 Task: Find connections with filter location Nossa Senhora da Glória with filter topic #Travelwith filter profile language German with filter current company Allegion with filter school Dr.Mahalingam College of Engineering and Technology with filter industry Translation and Localization with filter service category Management with filter keywords title Animal Trainer
Action: Mouse moved to (235, 317)
Screenshot: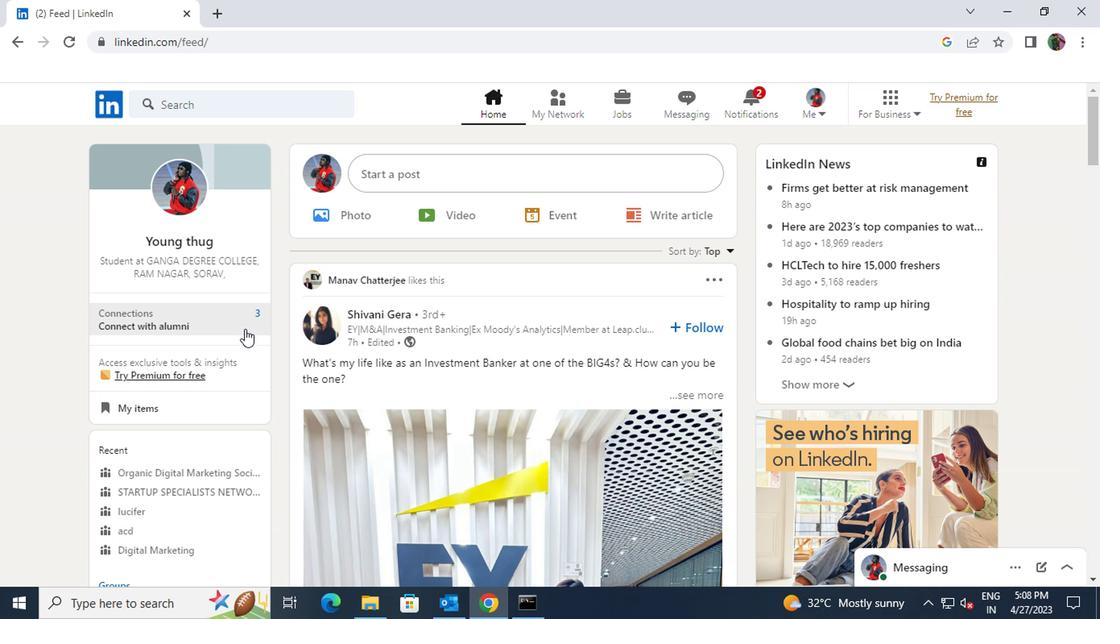 
Action: Mouse pressed left at (235, 317)
Screenshot: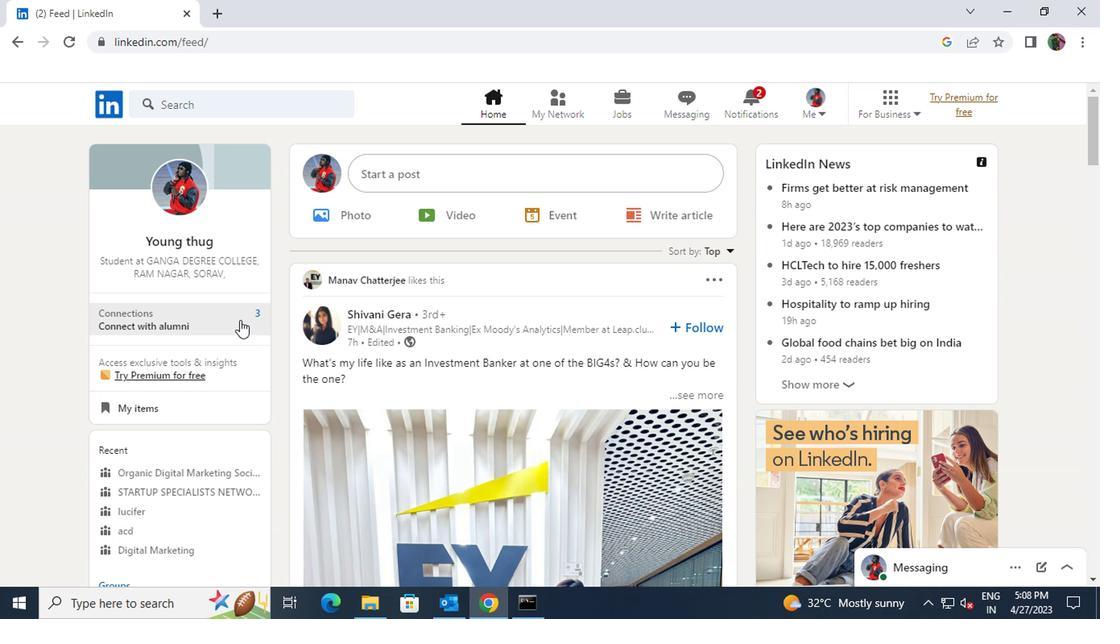 
Action: Mouse moved to (280, 196)
Screenshot: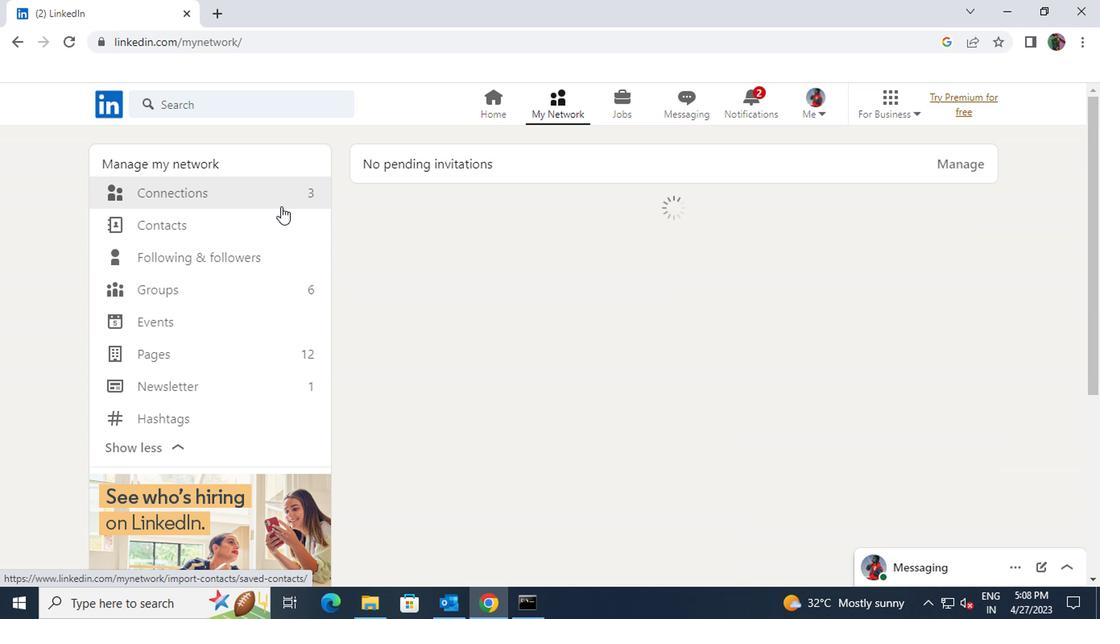 
Action: Mouse pressed left at (280, 196)
Screenshot: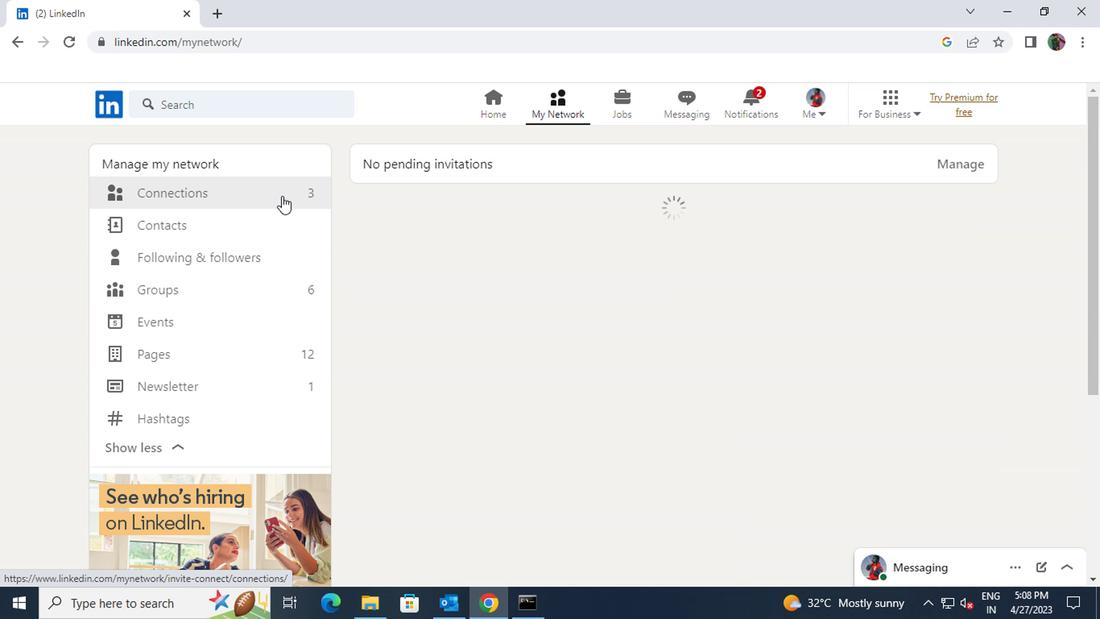 
Action: Mouse moved to (637, 194)
Screenshot: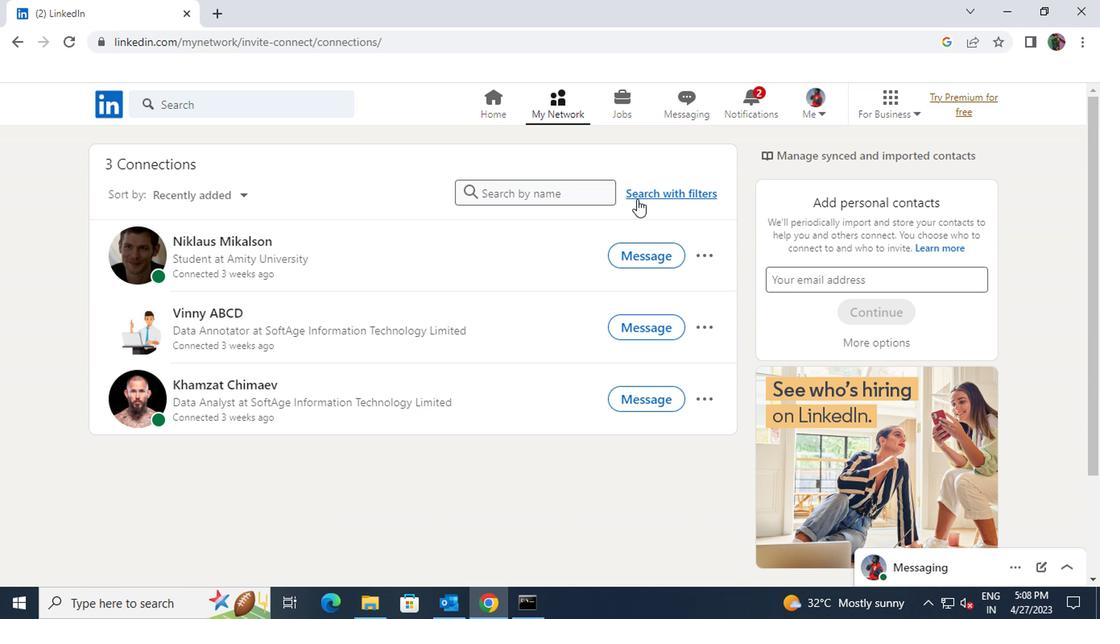 
Action: Mouse pressed left at (637, 194)
Screenshot: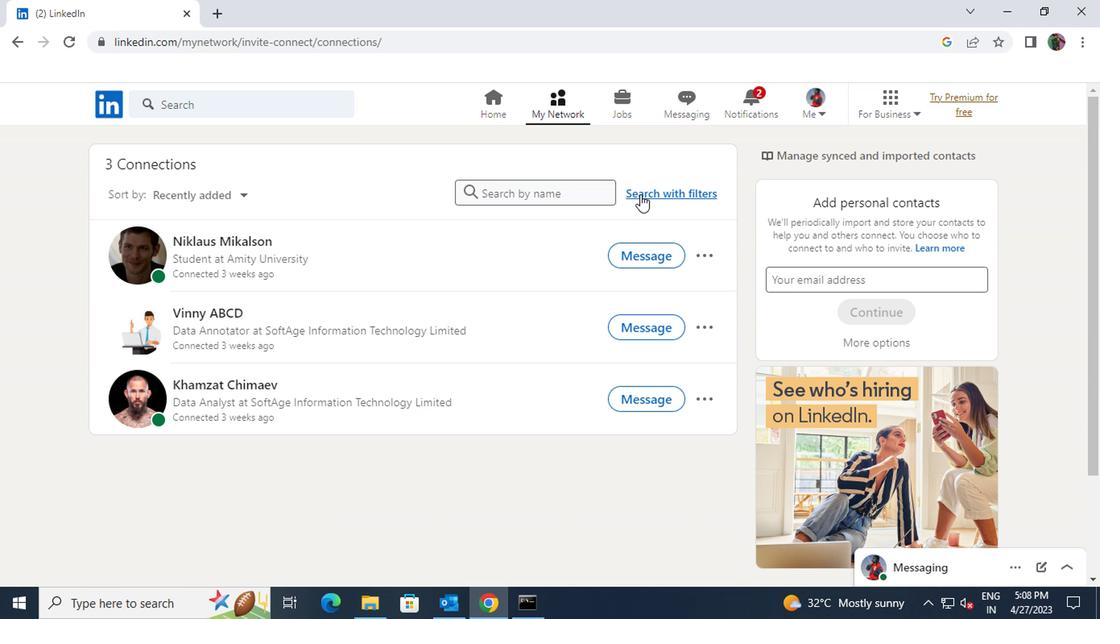 
Action: Mouse pressed left at (637, 194)
Screenshot: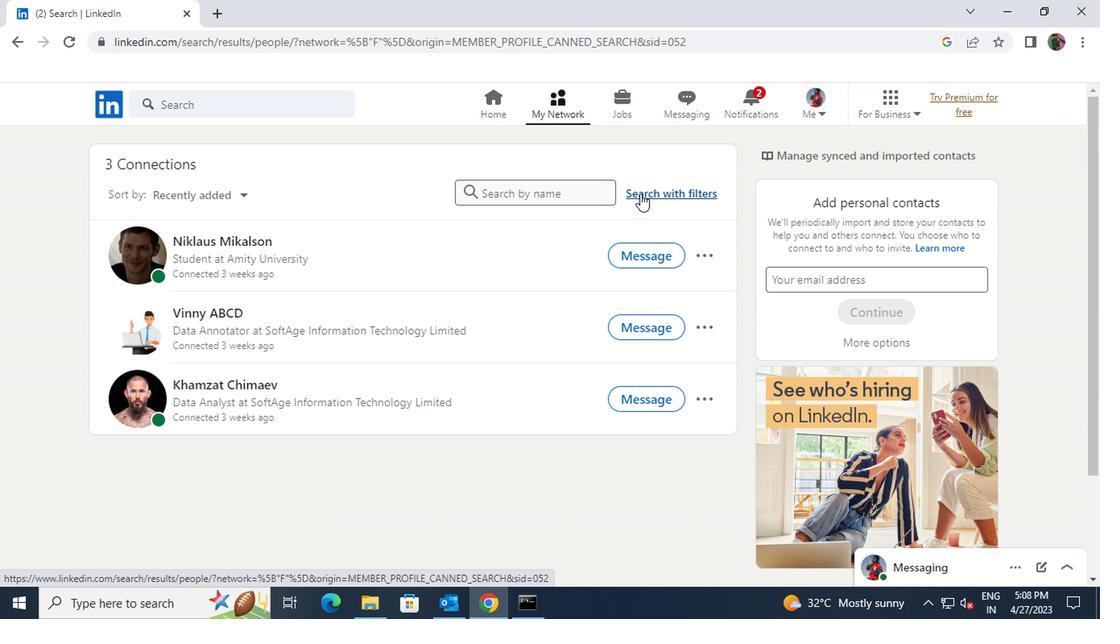 
Action: Mouse moved to (599, 151)
Screenshot: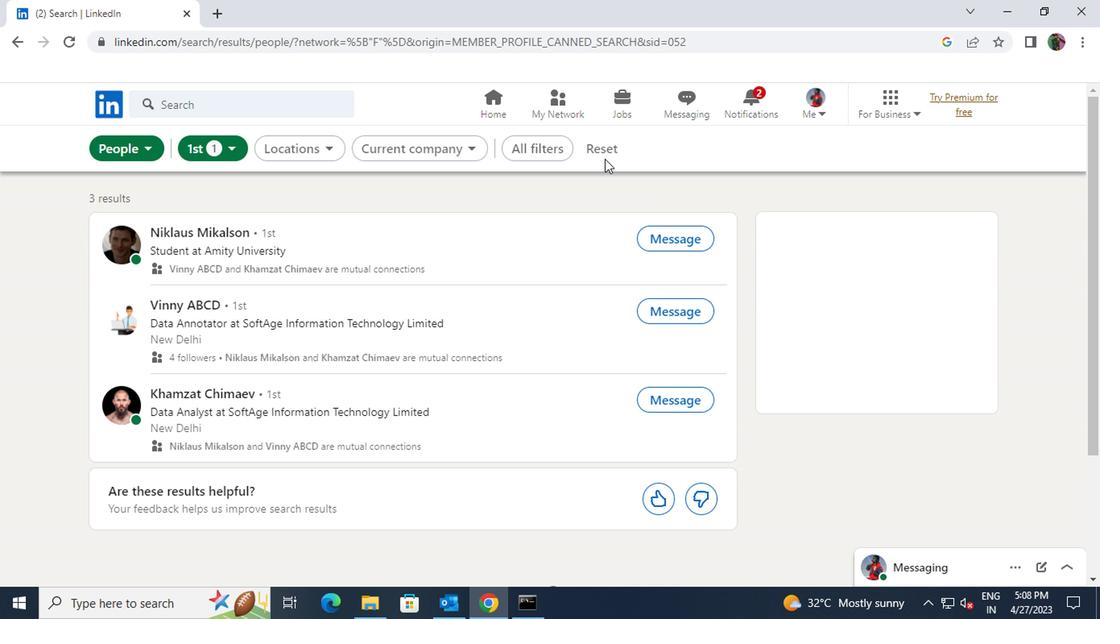 
Action: Mouse pressed left at (599, 151)
Screenshot: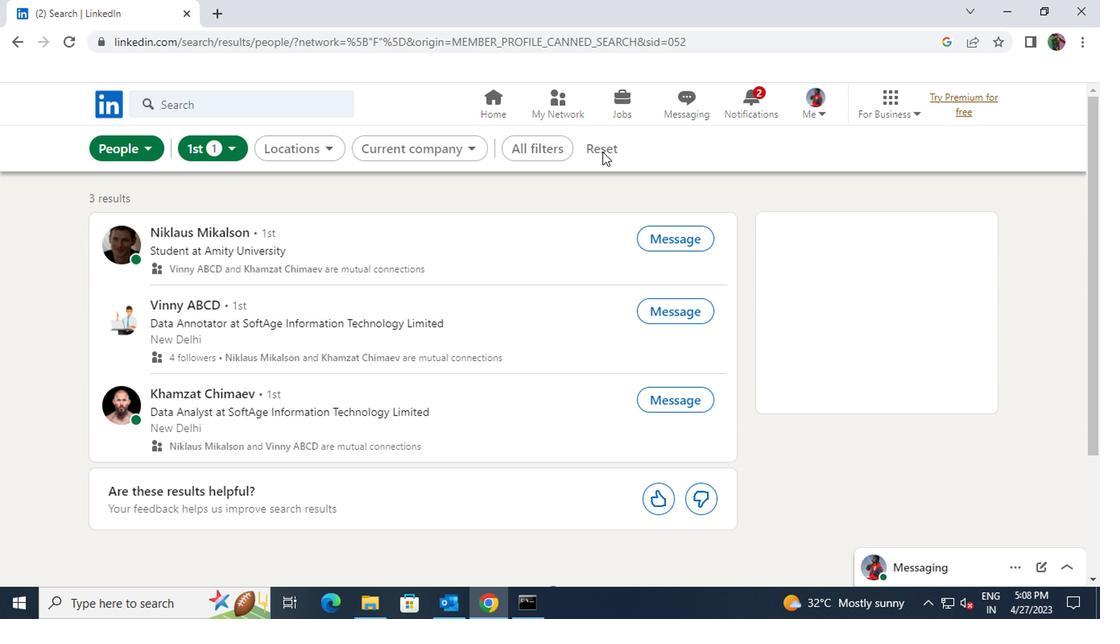 
Action: Mouse moved to (597, 147)
Screenshot: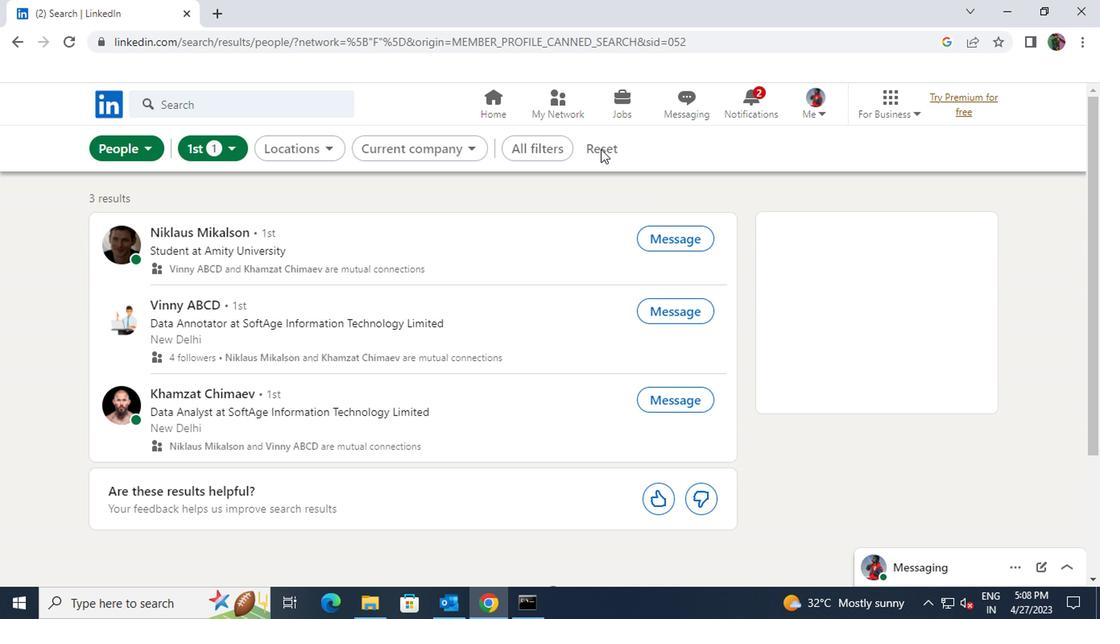 
Action: Mouse pressed left at (597, 147)
Screenshot: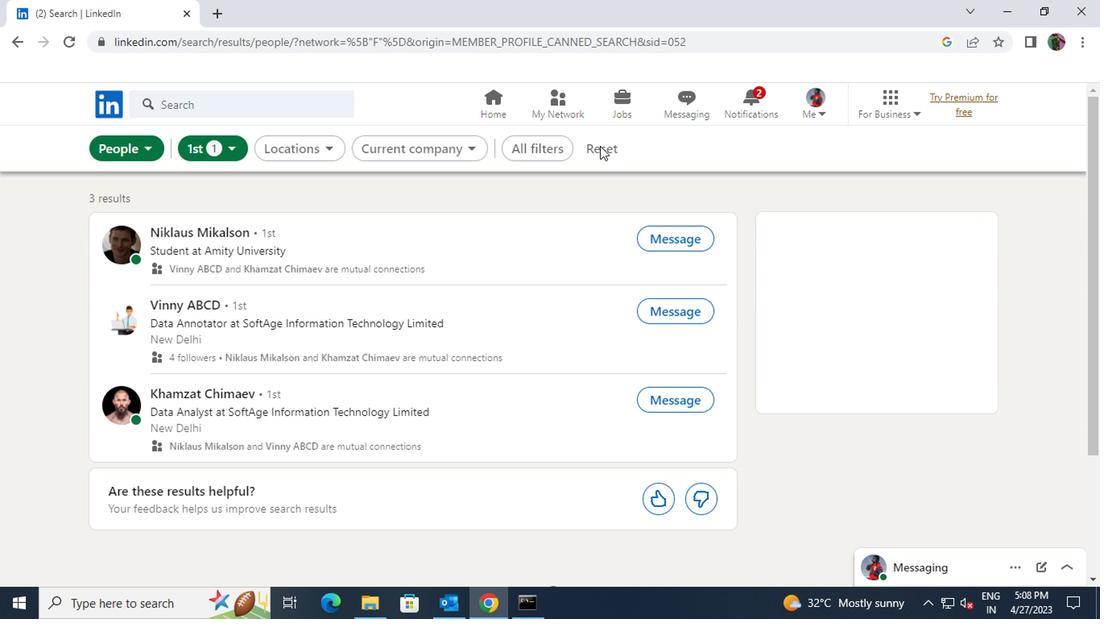 
Action: Mouse moved to (595, 150)
Screenshot: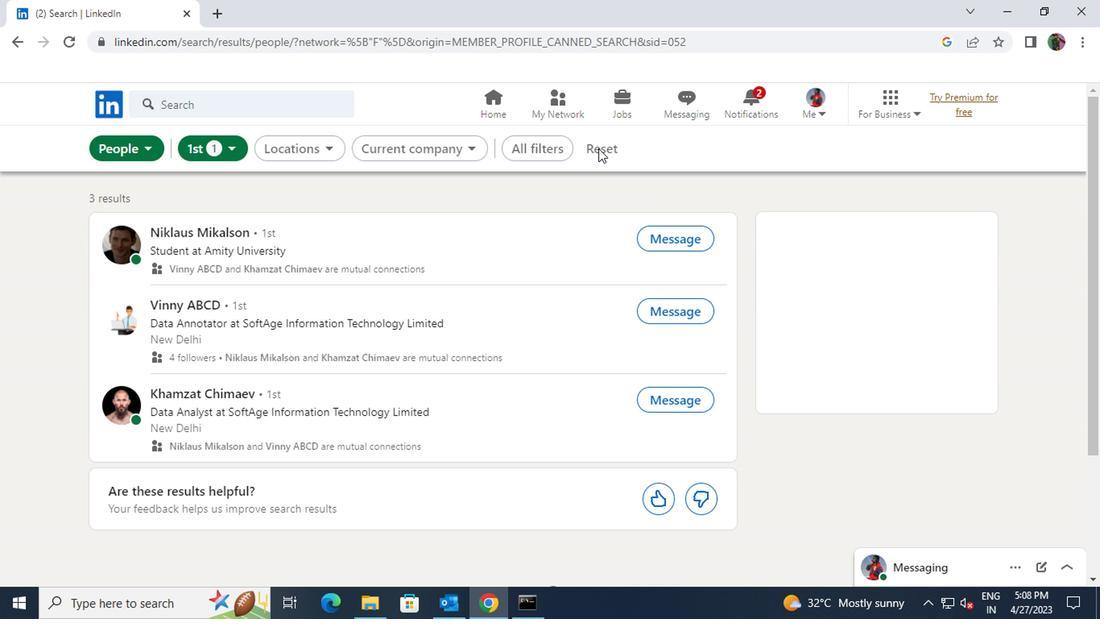 
Action: Mouse pressed left at (595, 150)
Screenshot: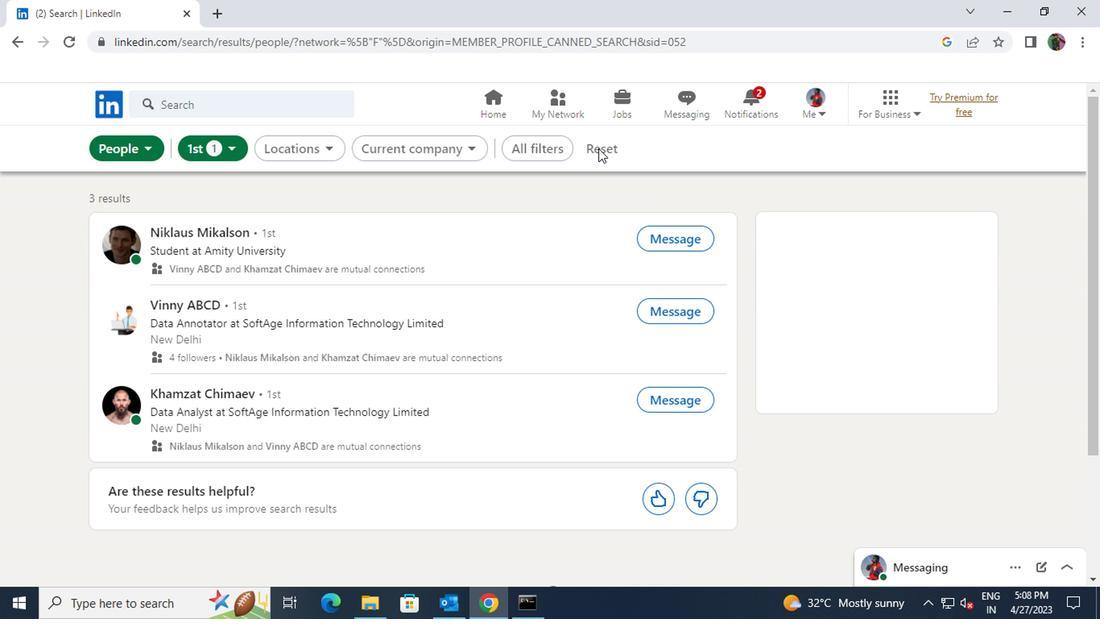 
Action: Mouse moved to (585, 151)
Screenshot: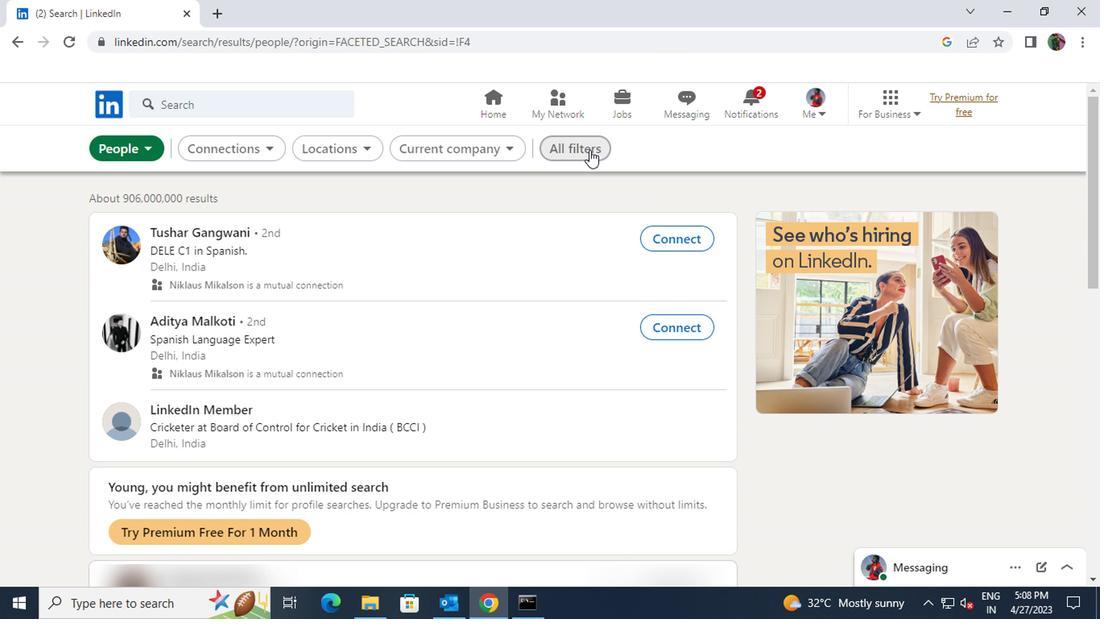 
Action: Mouse pressed left at (585, 151)
Screenshot: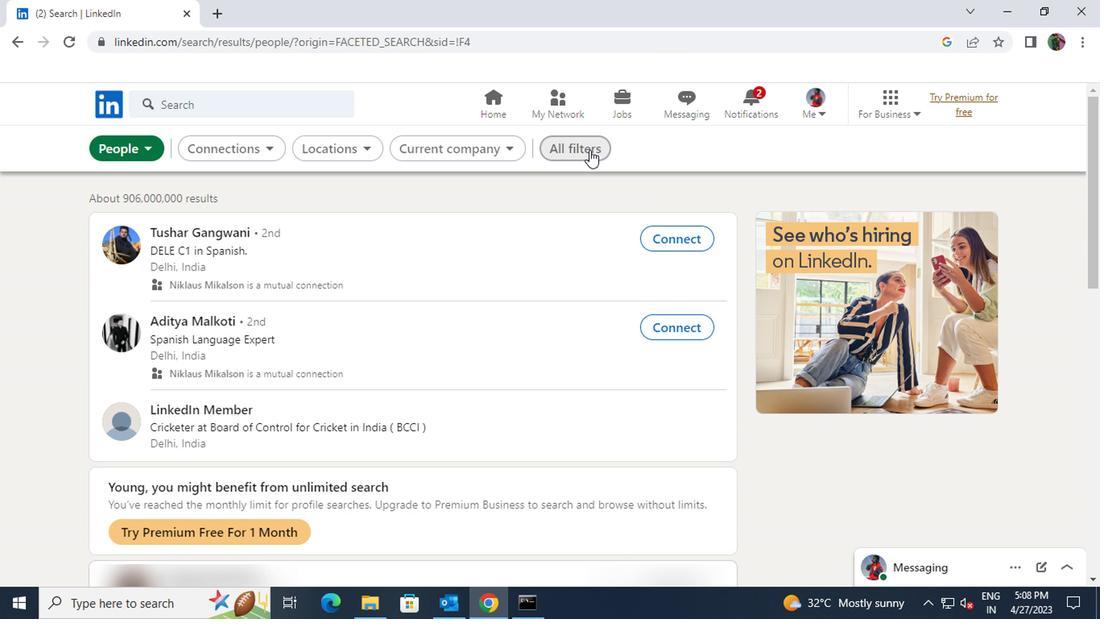 
Action: Mouse moved to (809, 342)
Screenshot: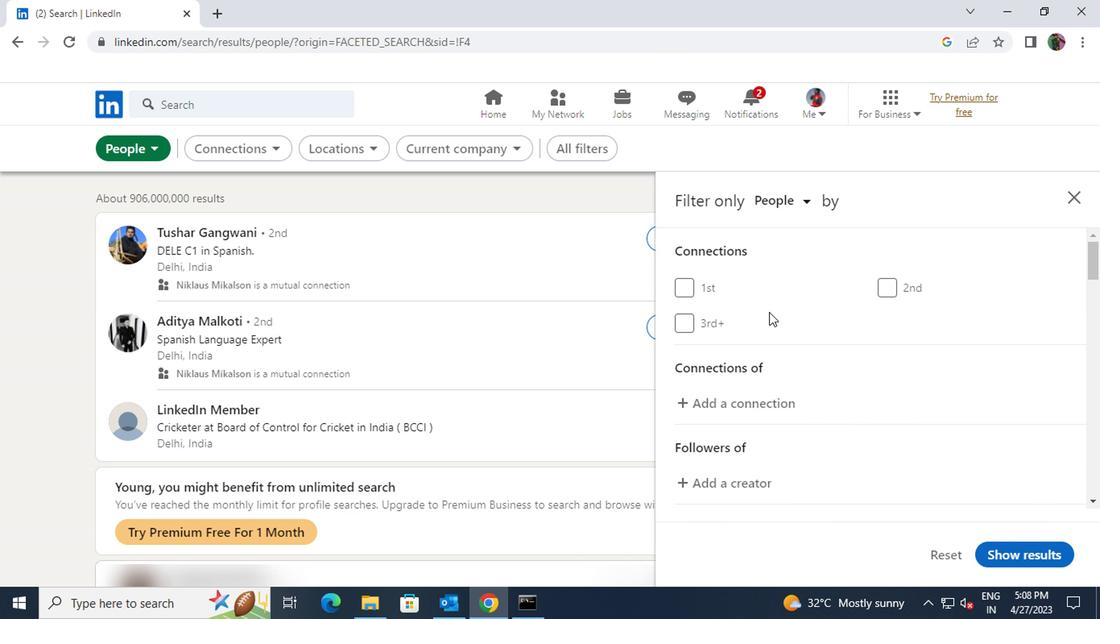 
Action: Mouse scrolled (809, 341) with delta (0, 0)
Screenshot: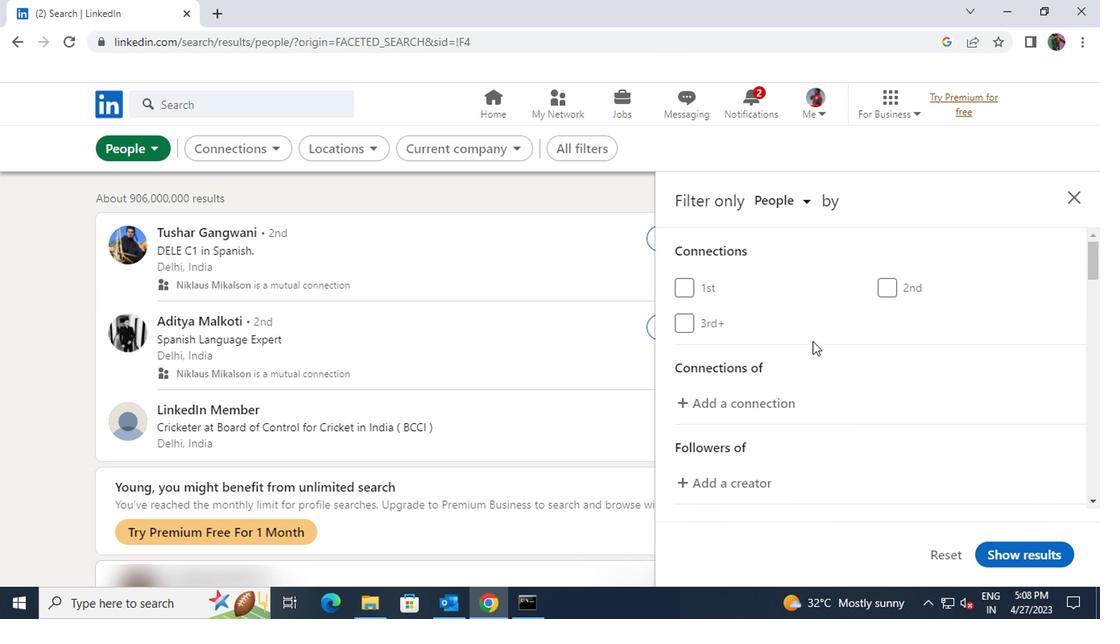 
Action: Mouse scrolled (809, 341) with delta (0, 0)
Screenshot: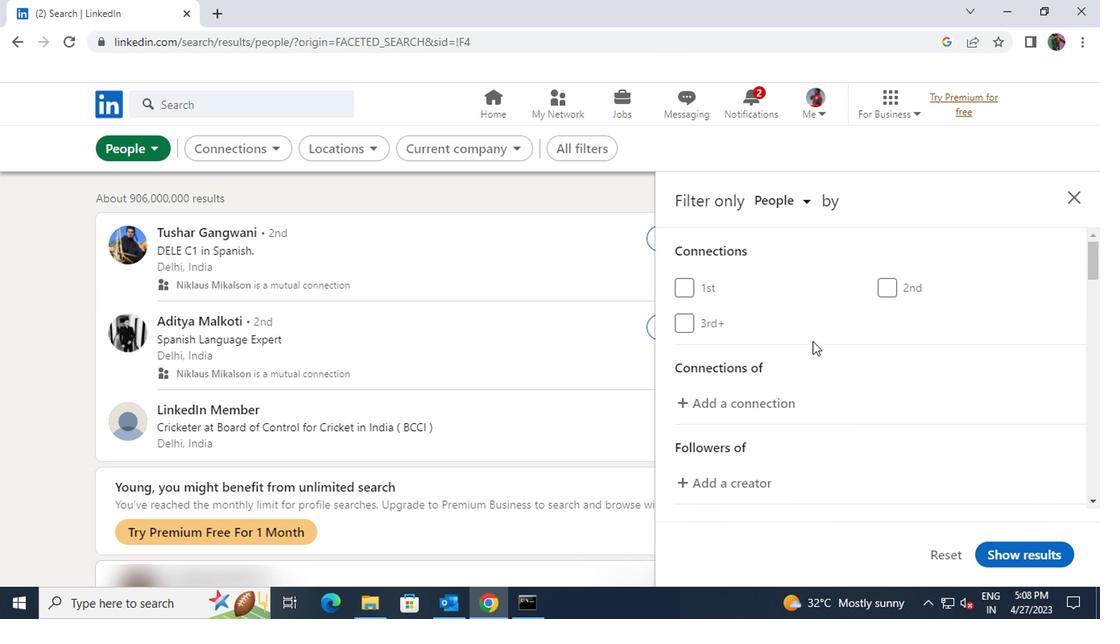 
Action: Mouse scrolled (809, 341) with delta (0, 0)
Screenshot: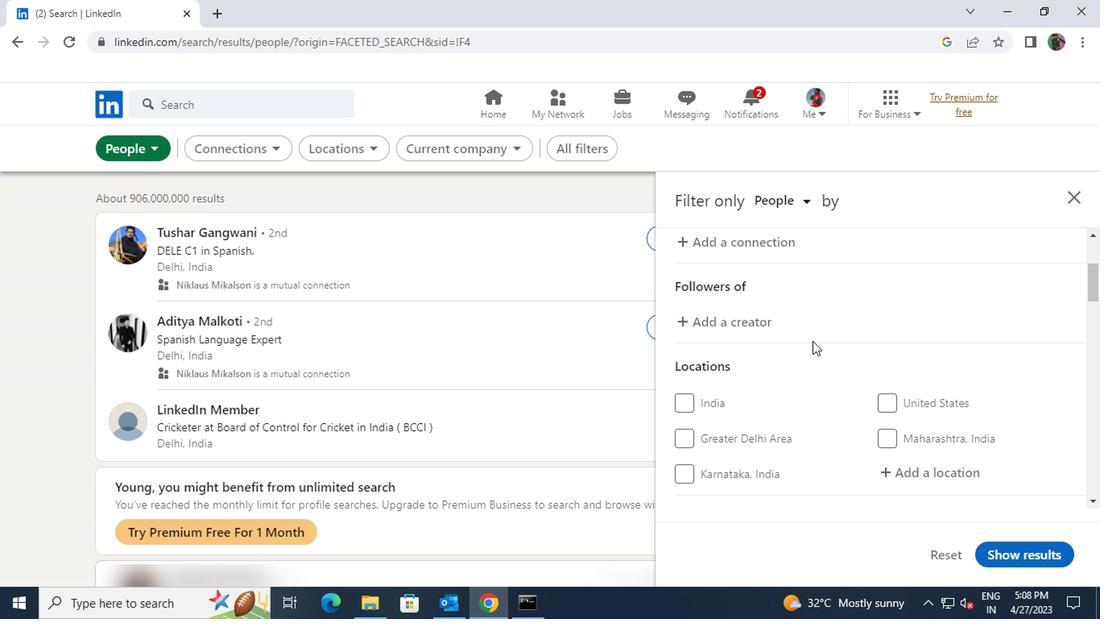 
Action: Mouse moved to (893, 391)
Screenshot: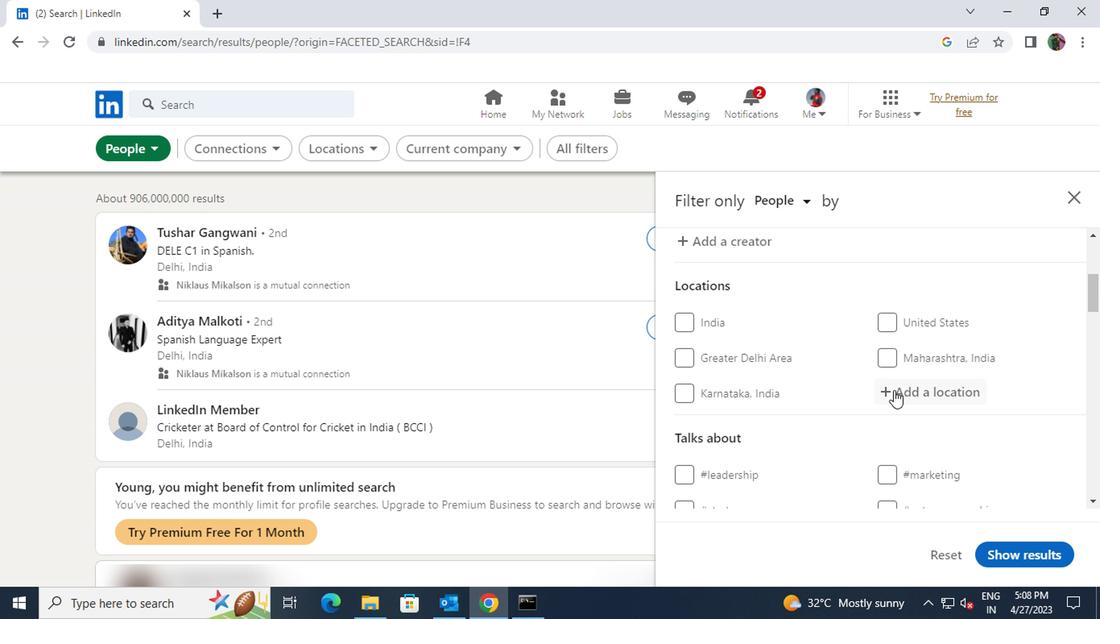 
Action: Mouse pressed left at (893, 391)
Screenshot: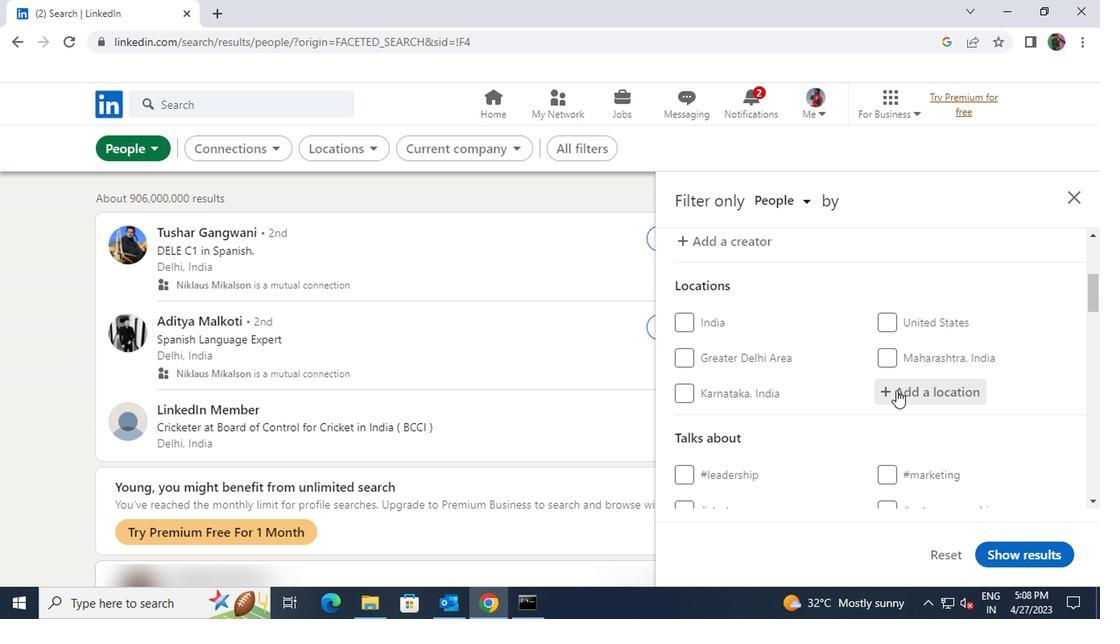
Action: Key pressed <Key.shift>NOSSA
Screenshot: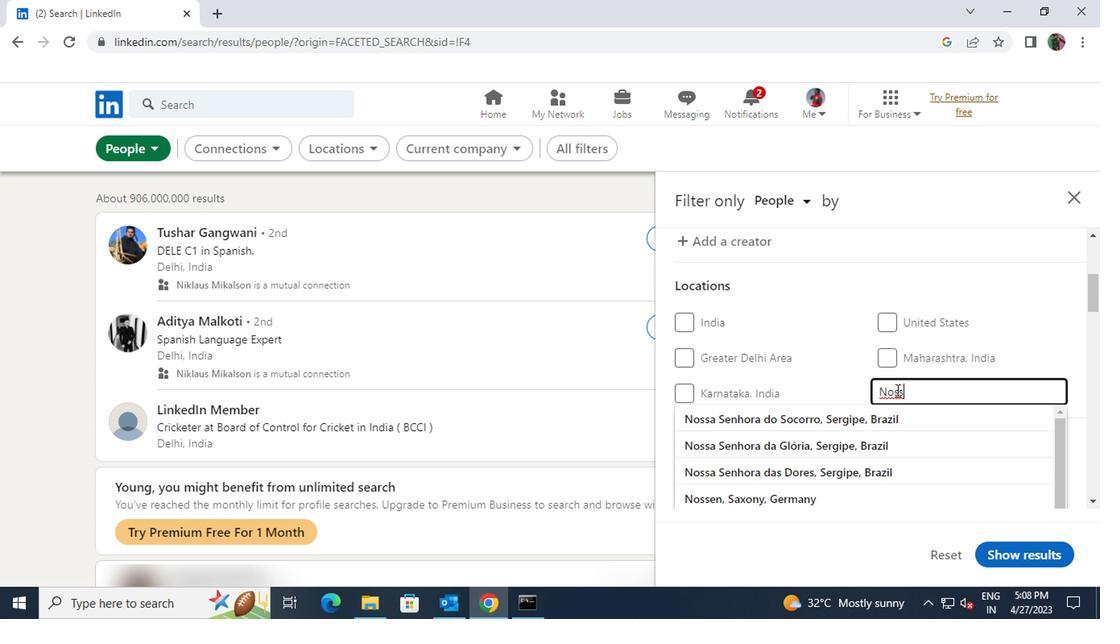 
Action: Mouse moved to (899, 441)
Screenshot: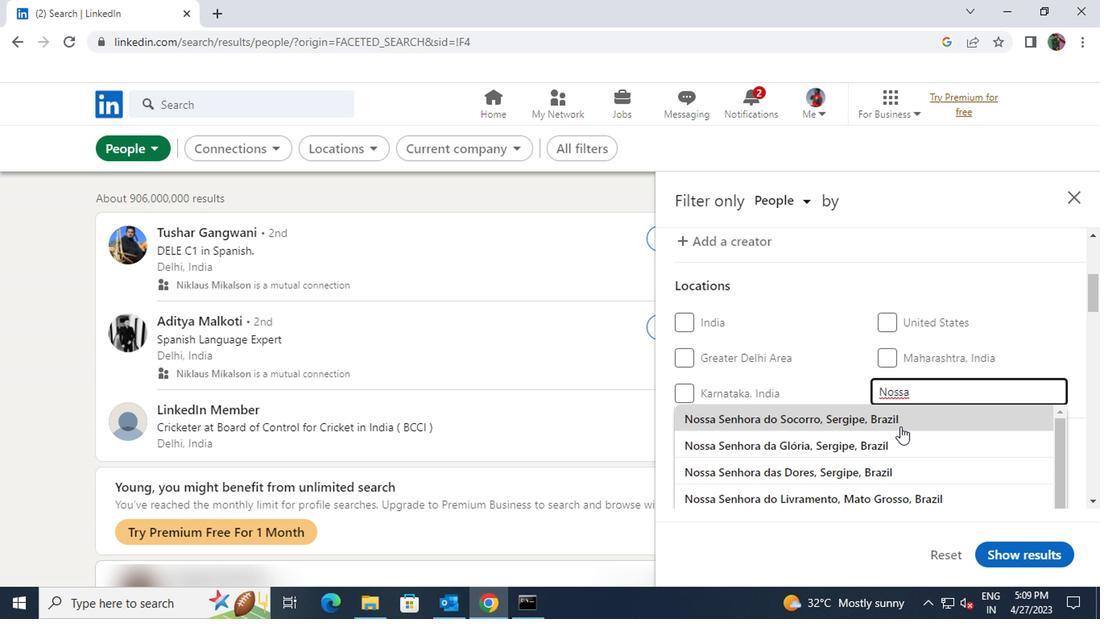 
Action: Mouse pressed left at (899, 441)
Screenshot: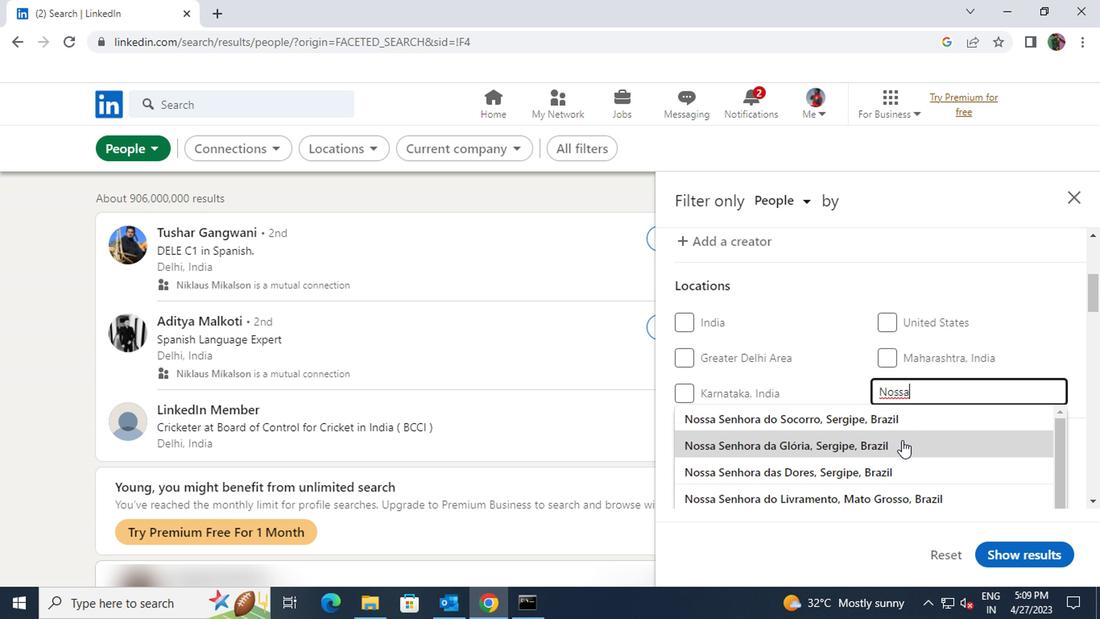 
Action: Mouse scrolled (899, 440) with delta (0, -1)
Screenshot: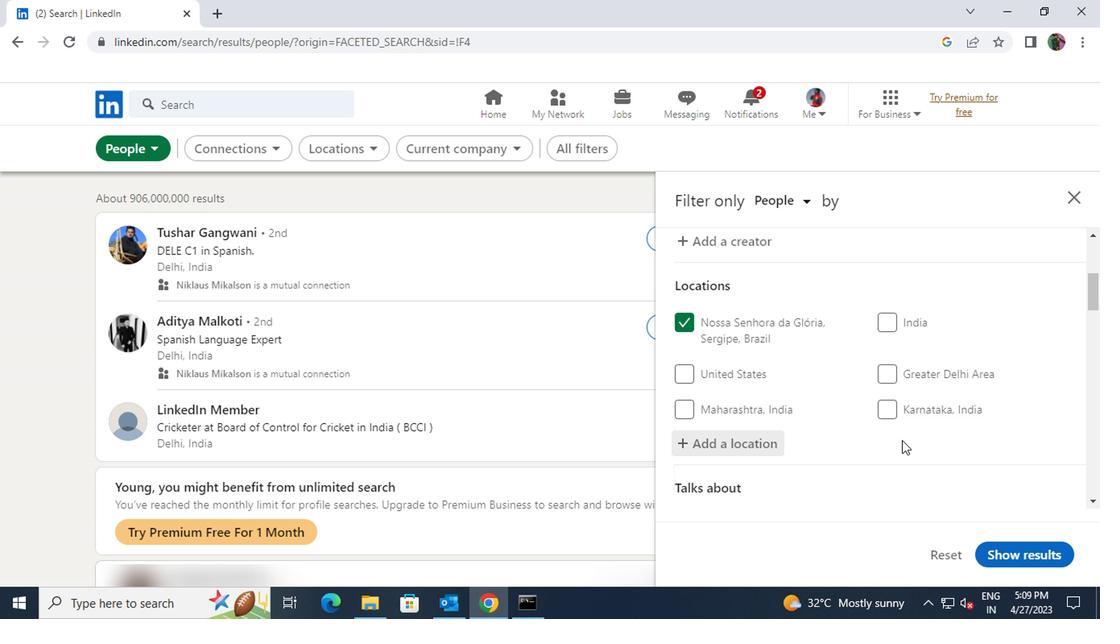 
Action: Mouse scrolled (899, 440) with delta (0, -1)
Screenshot: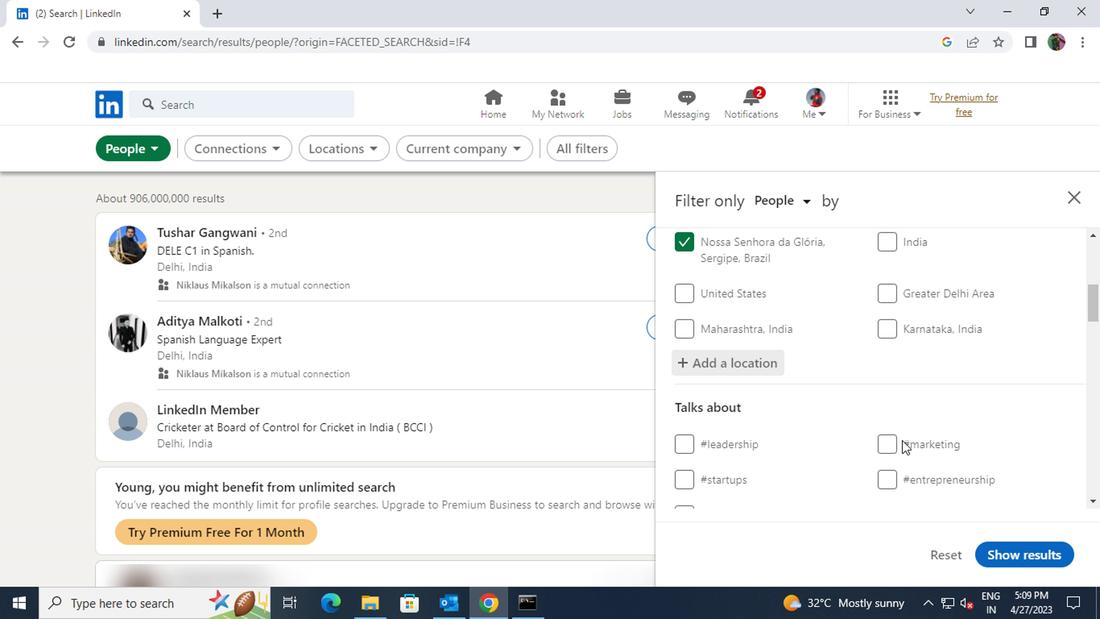 
Action: Mouse moved to (901, 437)
Screenshot: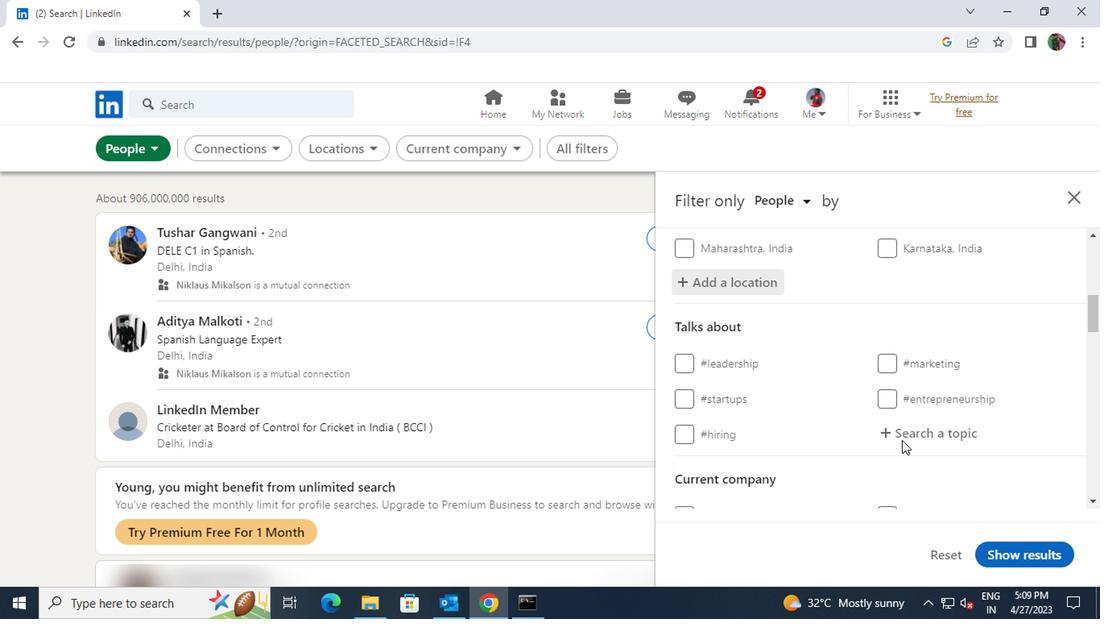 
Action: Mouse pressed left at (901, 437)
Screenshot: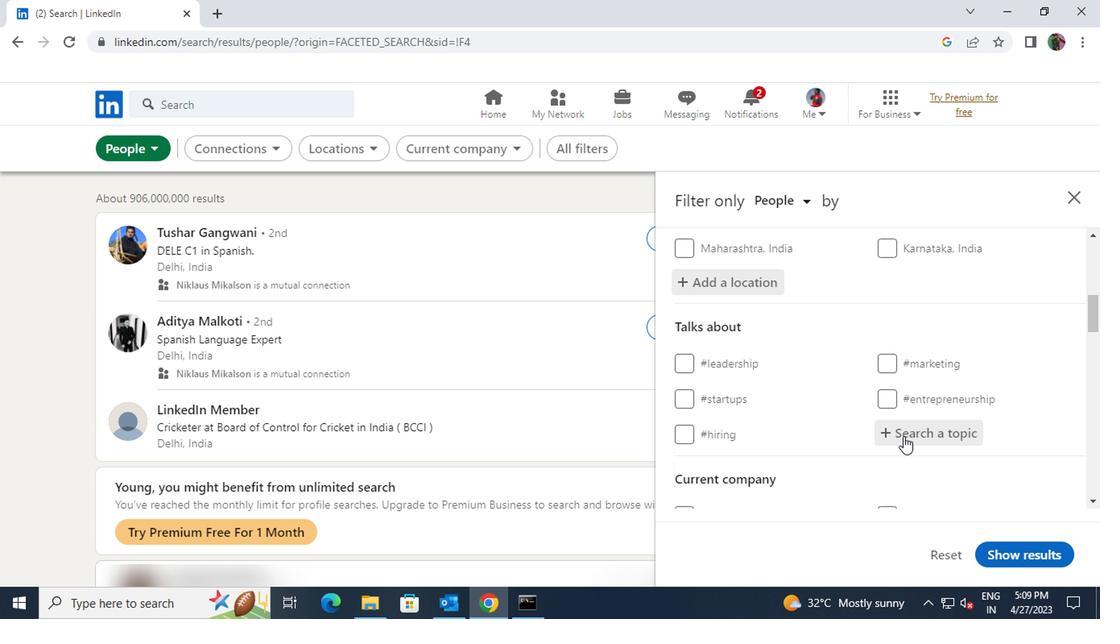 
Action: Key pressed <Key.shift><Key.shift><Key.shift><Key.shift><Key.shift><Key.shift><Key.shift><Key.shift><Key.shift><Key.shift><Key.shift><Key.shift><Key.shift><Key.shift><Key.shift><Key.shift><Key.shift><Key.shift><Key.shift><Key.shift><Key.shift><Key.shift>#<Key.shift>TRAVELWITH
Screenshot: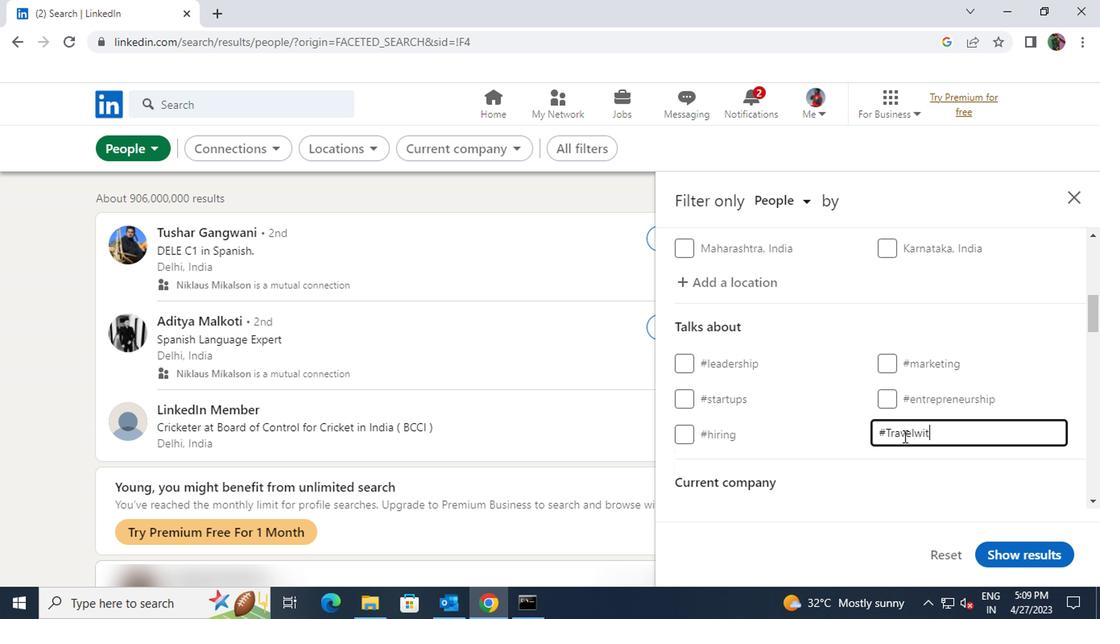 
Action: Mouse scrolled (901, 436) with delta (0, -1)
Screenshot: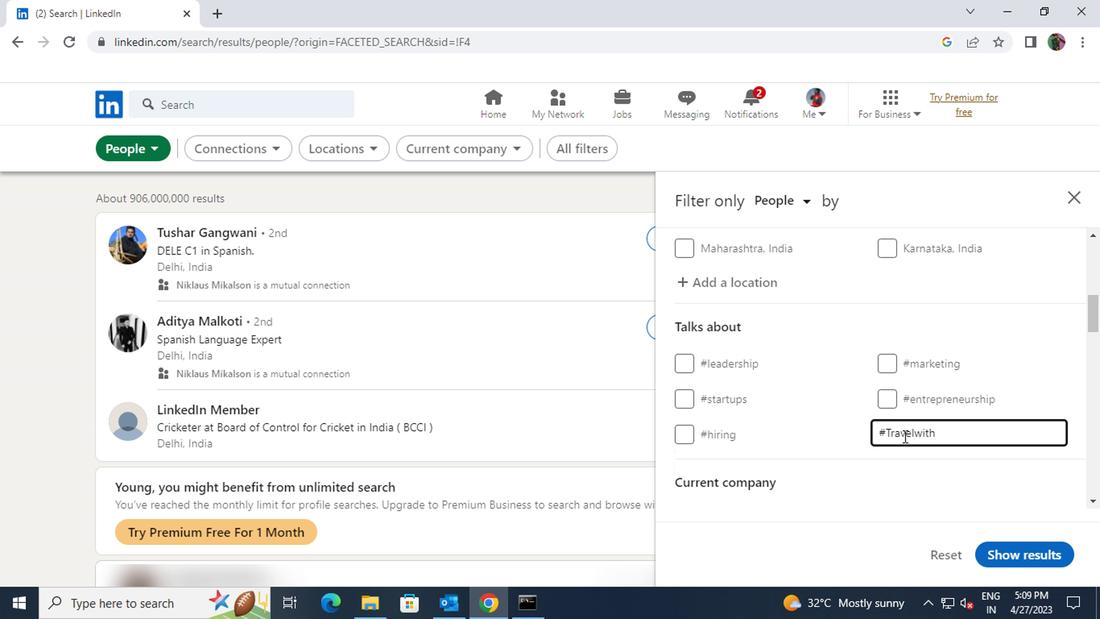 
Action: Mouse scrolled (901, 436) with delta (0, -1)
Screenshot: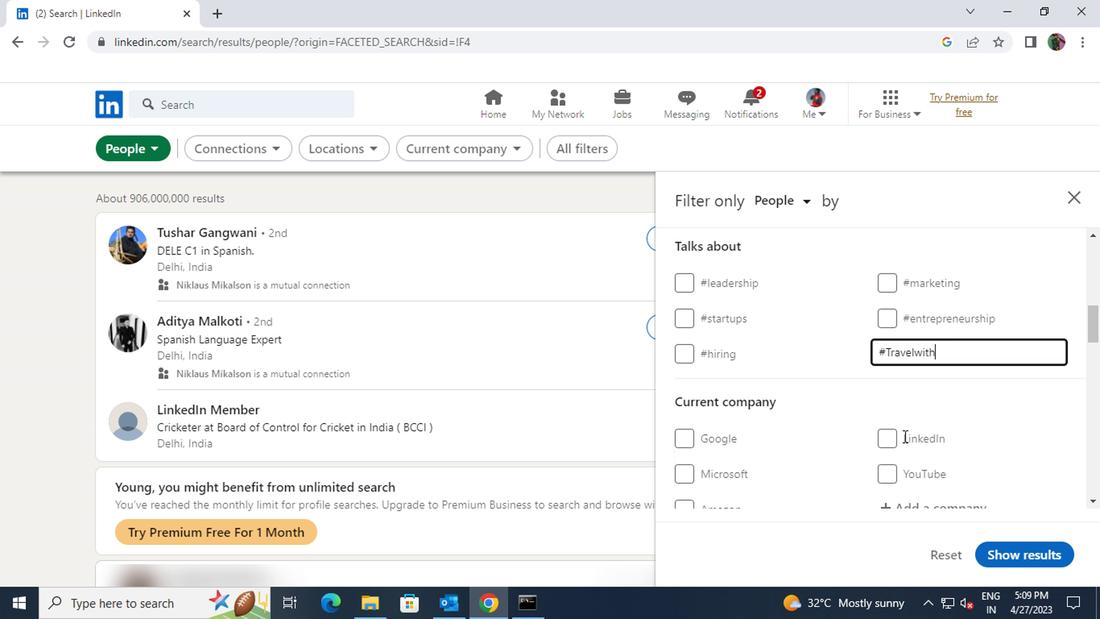
Action: Mouse scrolled (901, 436) with delta (0, -1)
Screenshot: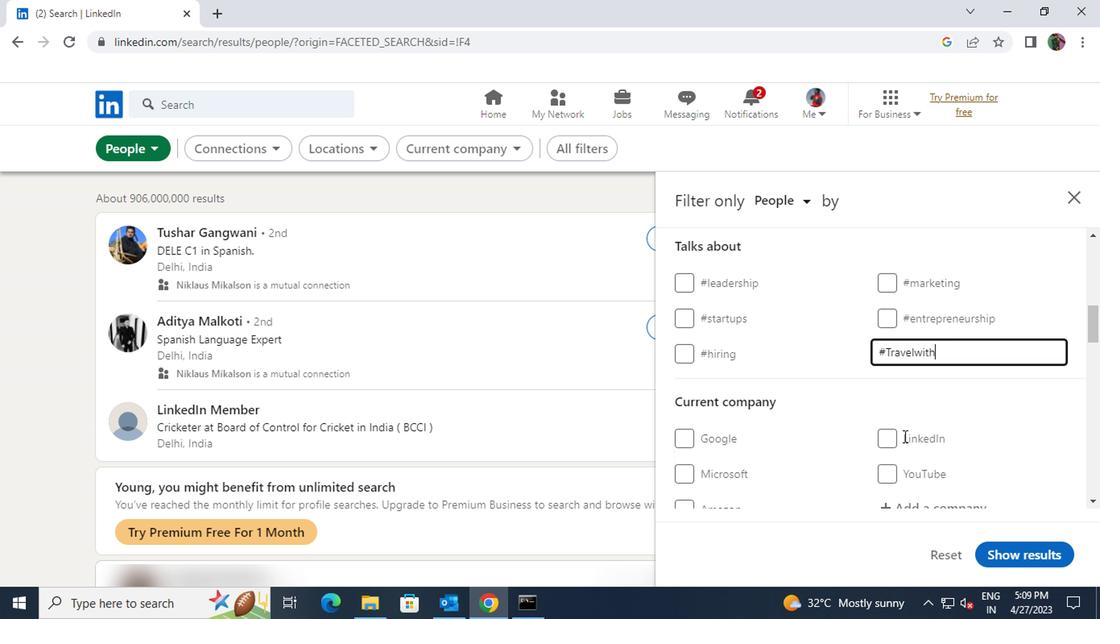 
Action: Mouse moved to (918, 344)
Screenshot: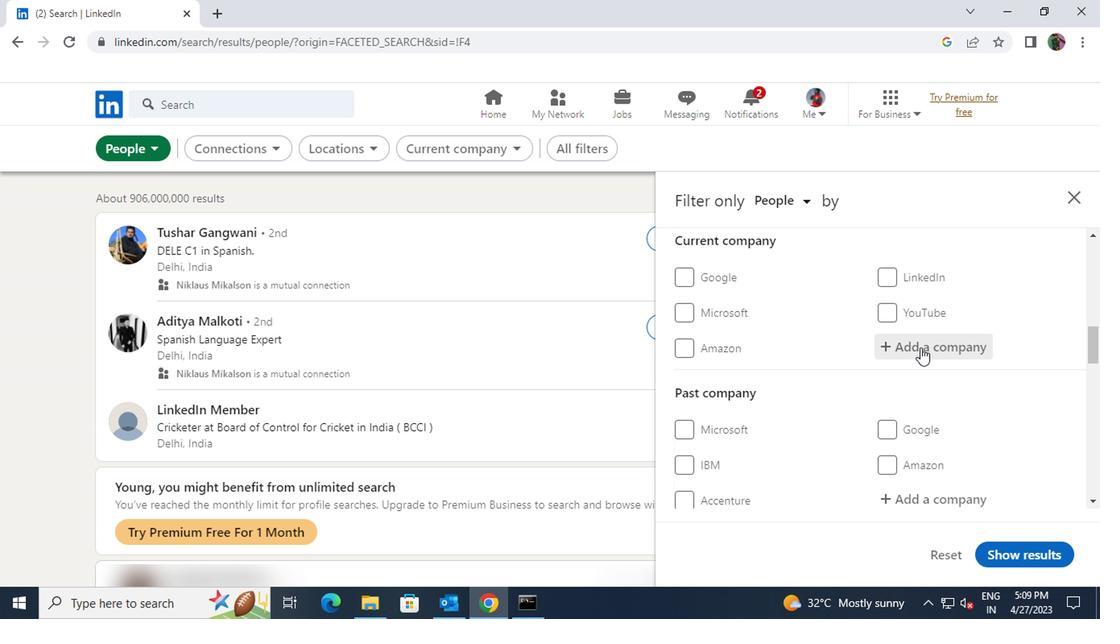 
Action: Mouse pressed left at (918, 344)
Screenshot: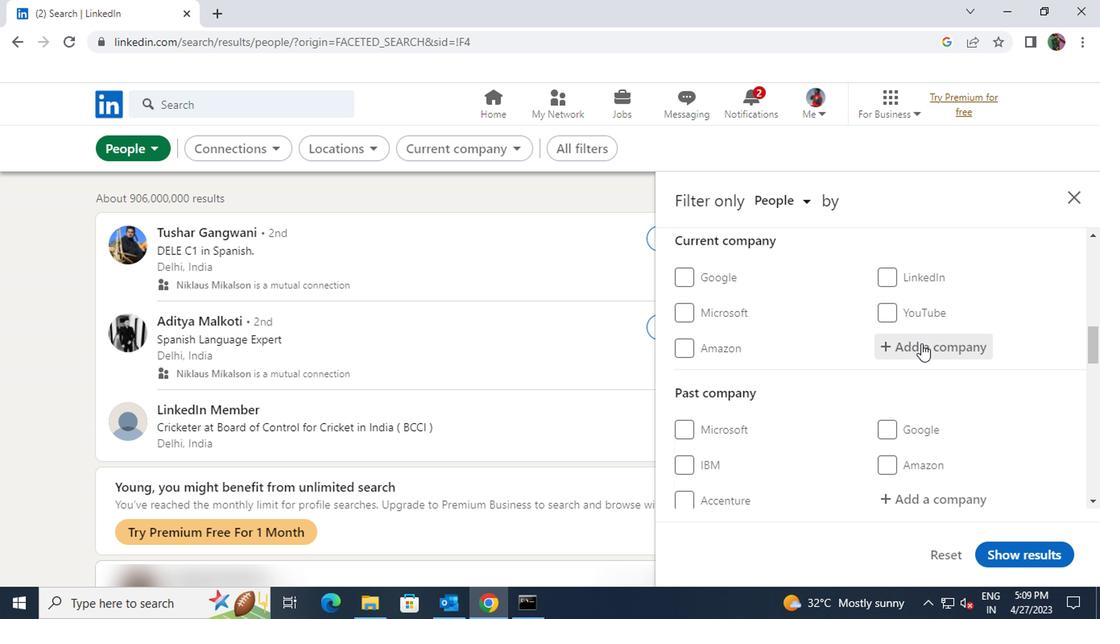 
Action: Key pressed <Key.shift><Key.shift><Key.shift>ALLEGION
Screenshot: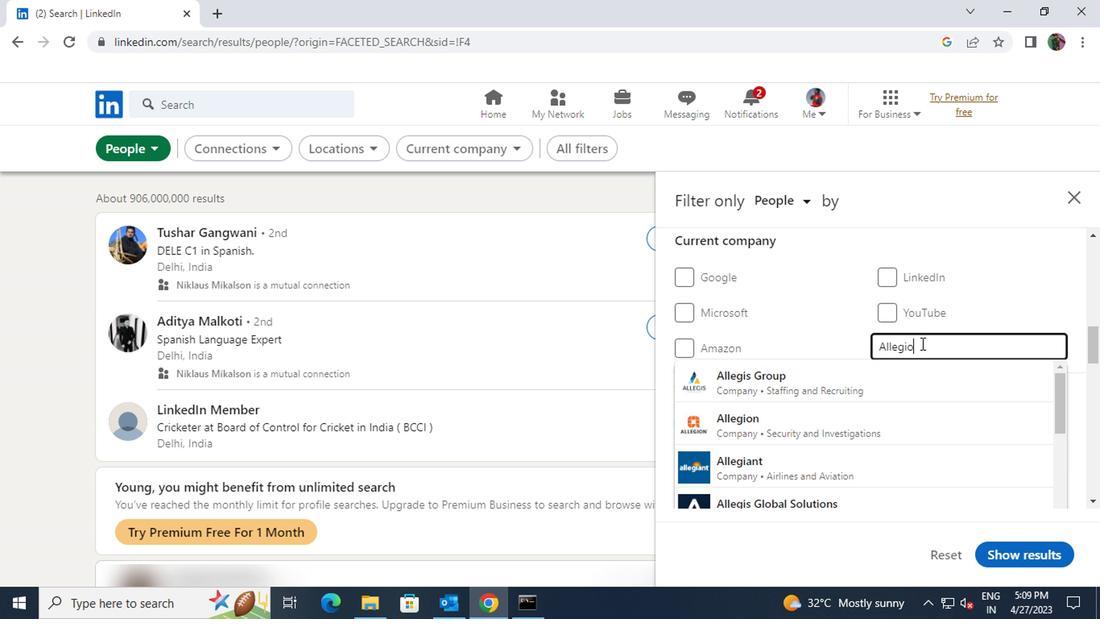 
Action: Mouse moved to (918, 374)
Screenshot: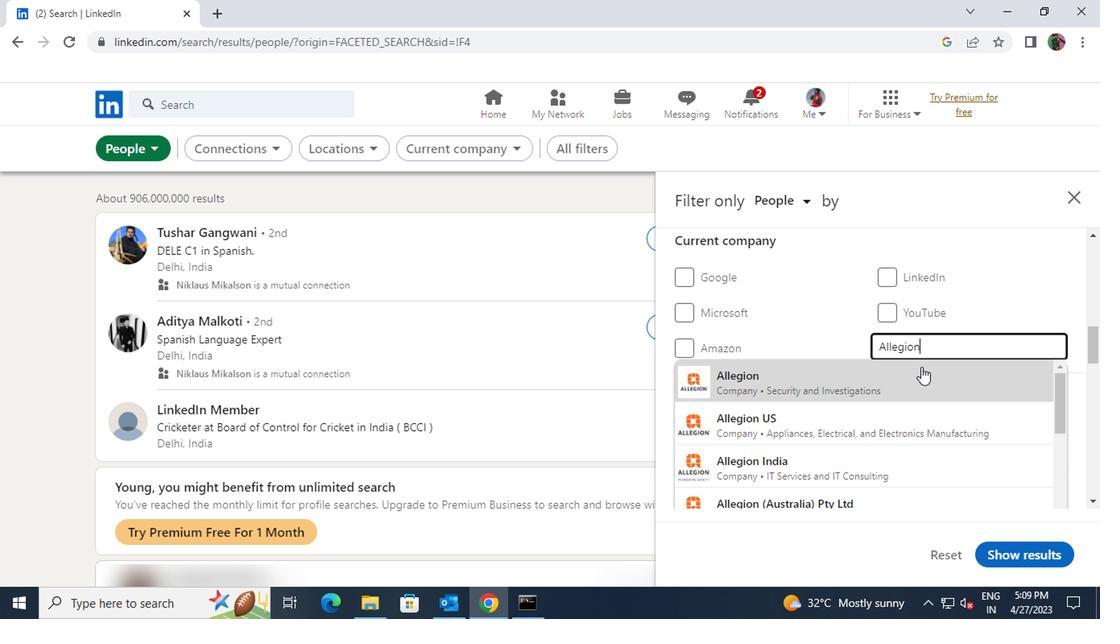 
Action: Mouse pressed left at (918, 374)
Screenshot: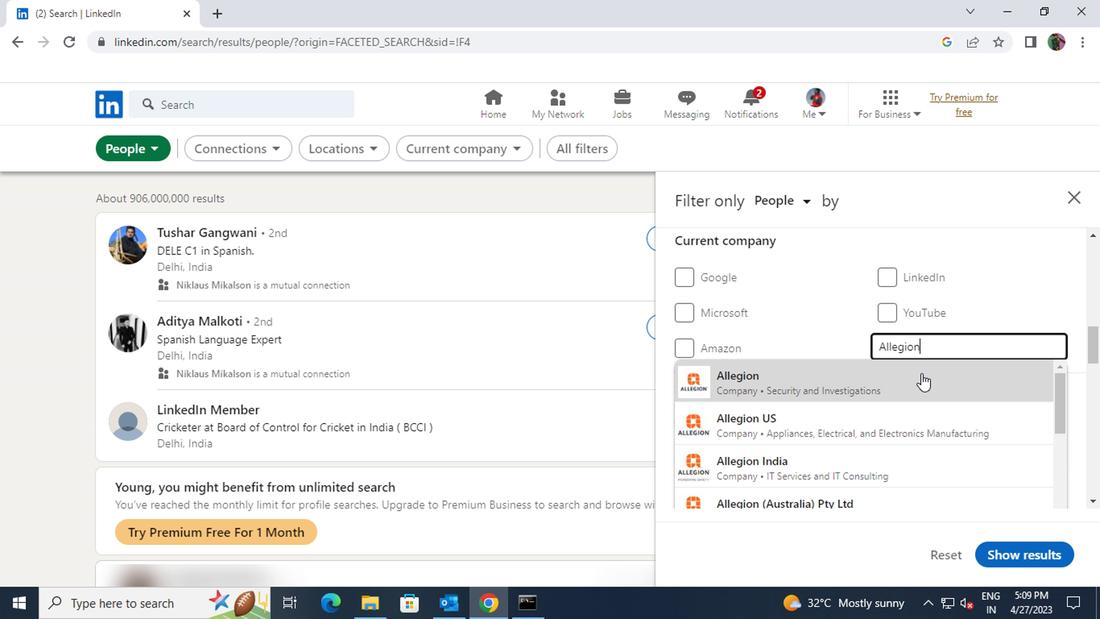 
Action: Mouse scrolled (918, 373) with delta (0, 0)
Screenshot: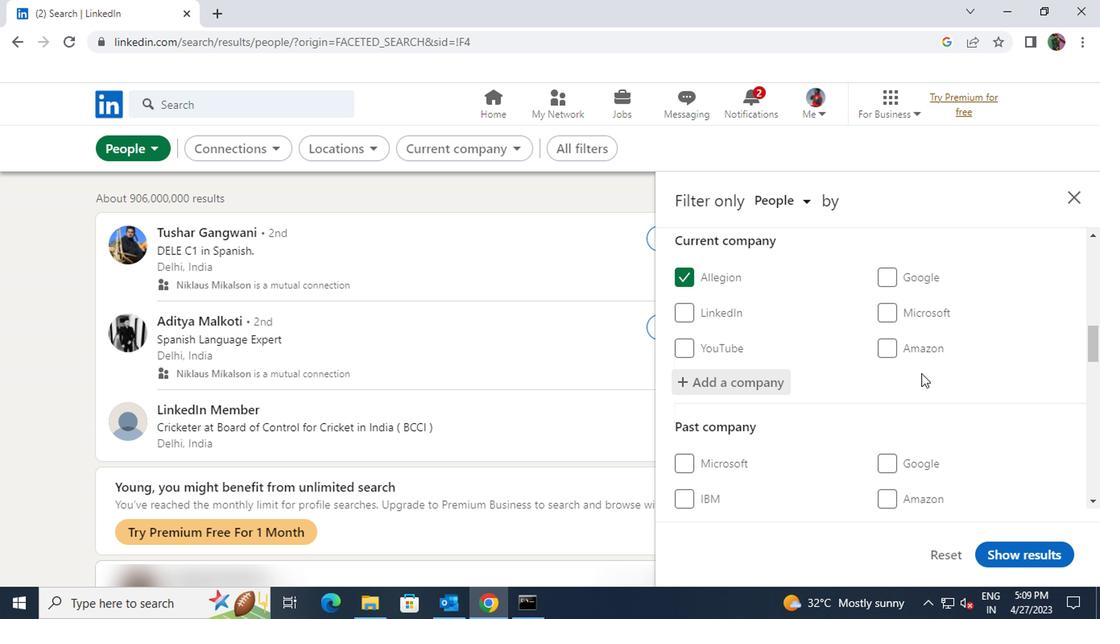 
Action: Mouse scrolled (918, 373) with delta (0, 0)
Screenshot: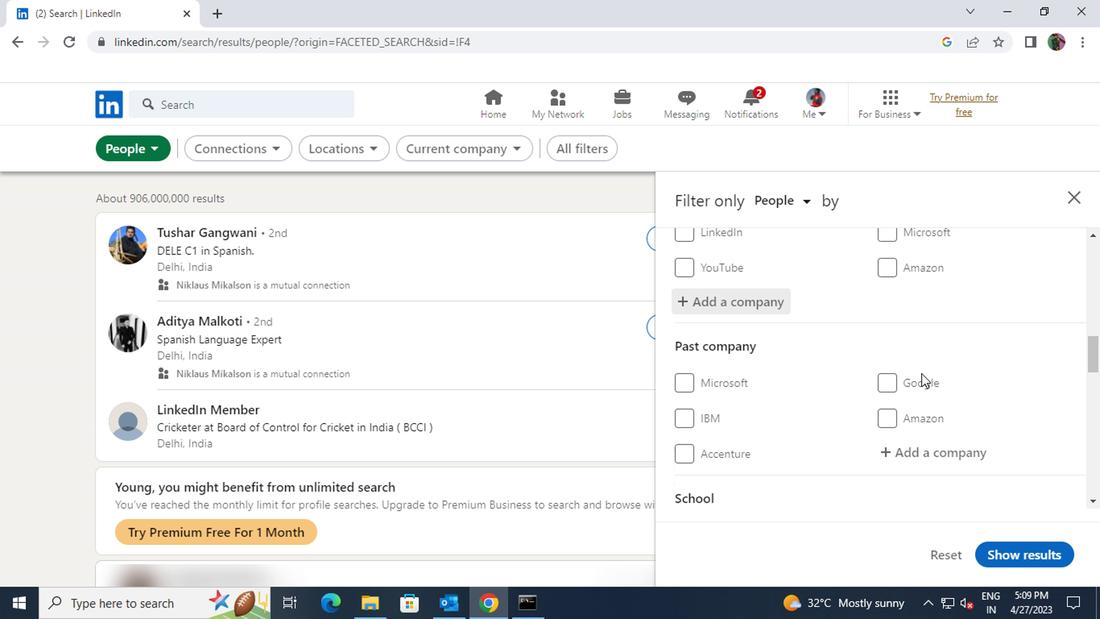 
Action: Mouse scrolled (918, 373) with delta (0, 0)
Screenshot: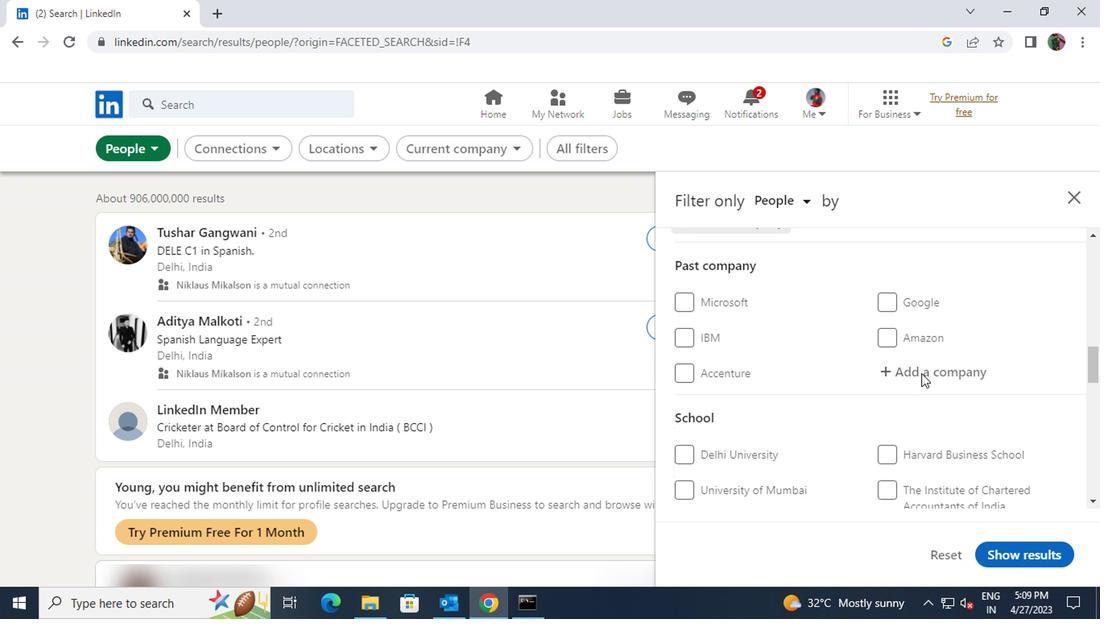 
Action: Mouse moved to (918, 375)
Screenshot: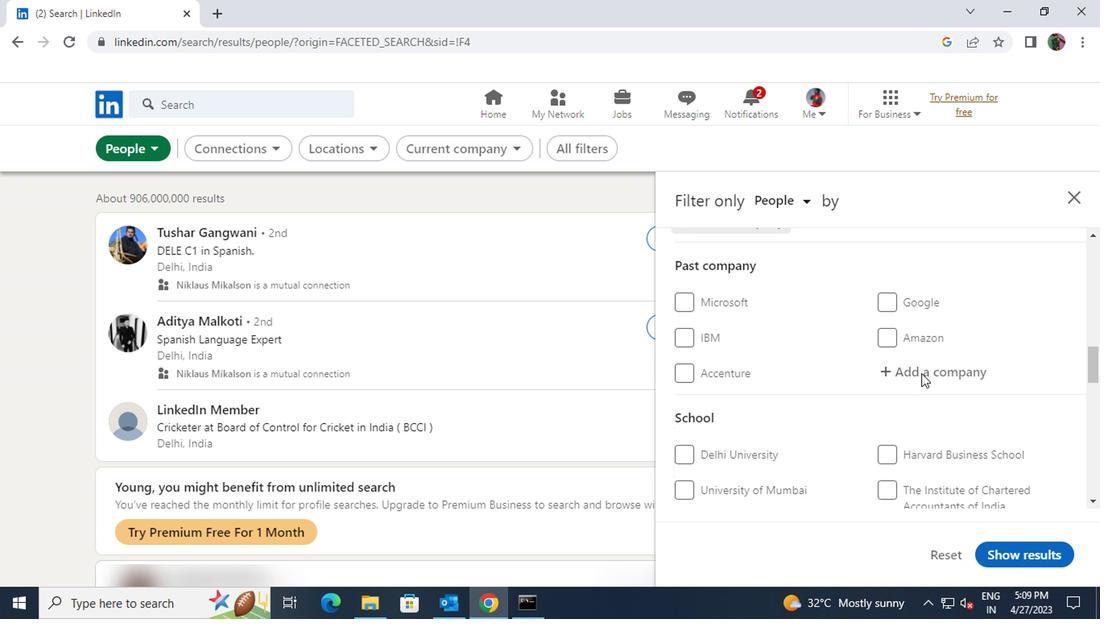 
Action: Mouse scrolled (918, 374) with delta (0, -1)
Screenshot: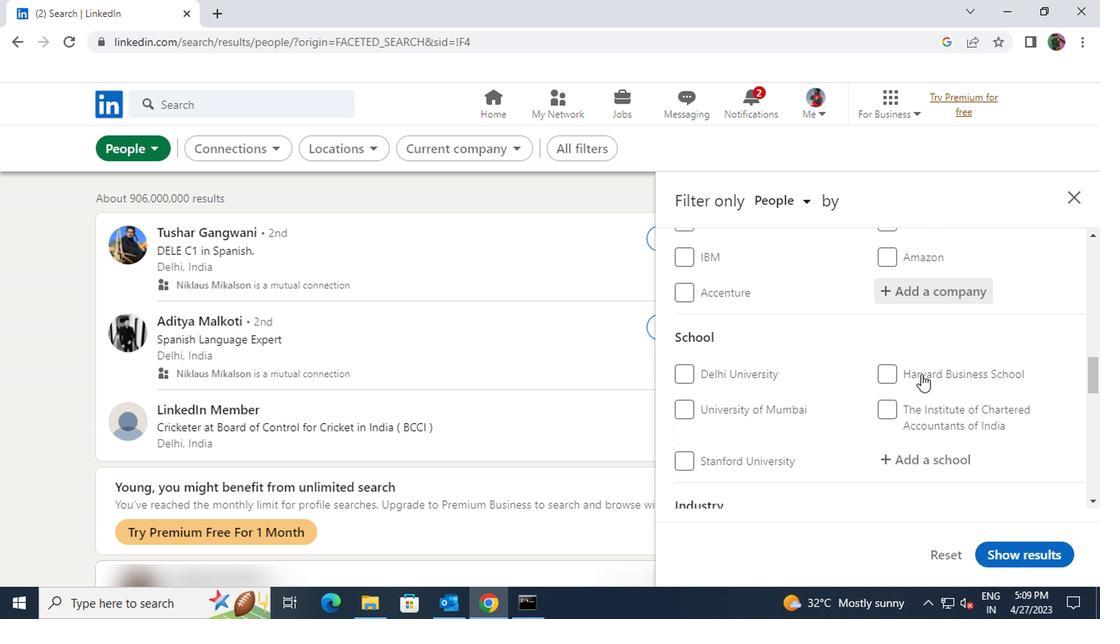 
Action: Mouse pressed left at (918, 375)
Screenshot: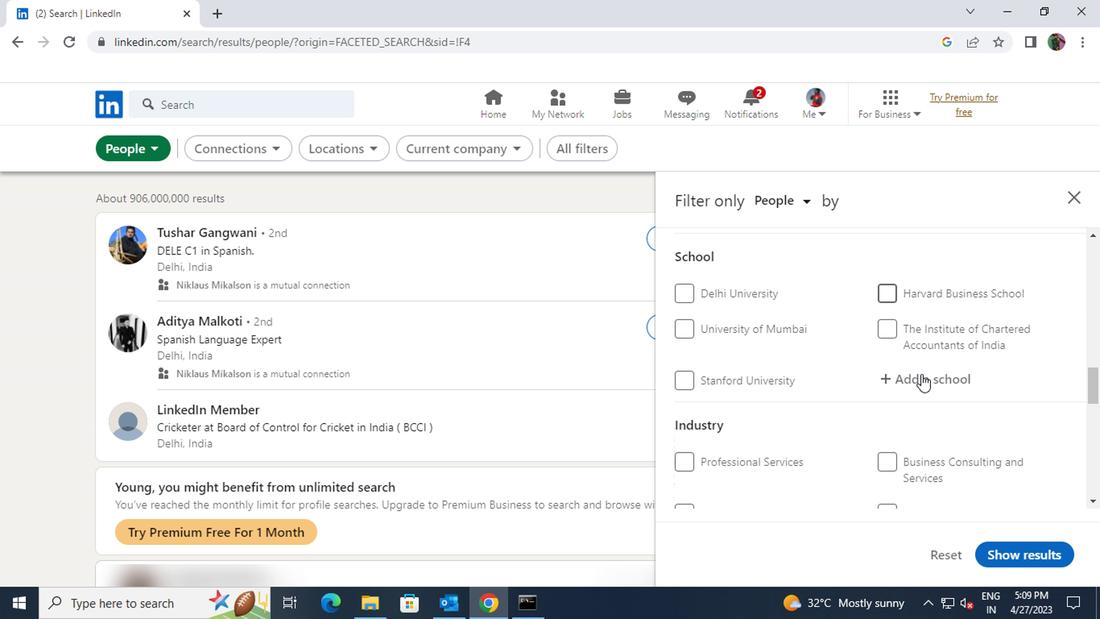
Action: Key pressed <Key.shift><Key.shift><Key.shift><Key.shift><Key.shift><Key.shift><Key.shift><Key.shift><Key.shift>DR.<Key.space>MAHA
Screenshot: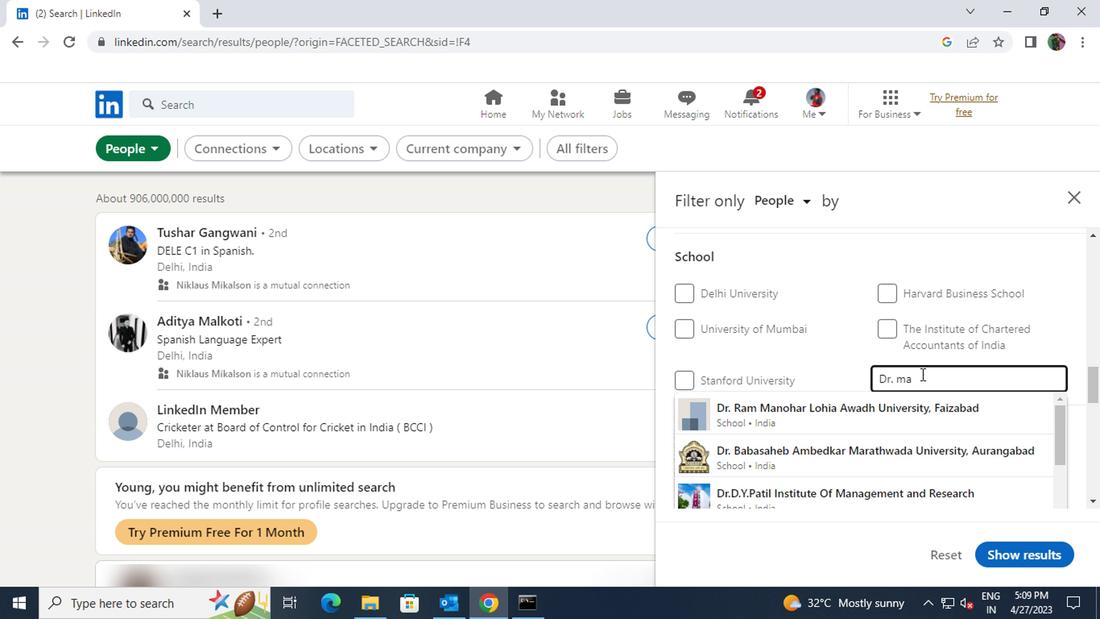 
Action: Mouse moved to (918, 406)
Screenshot: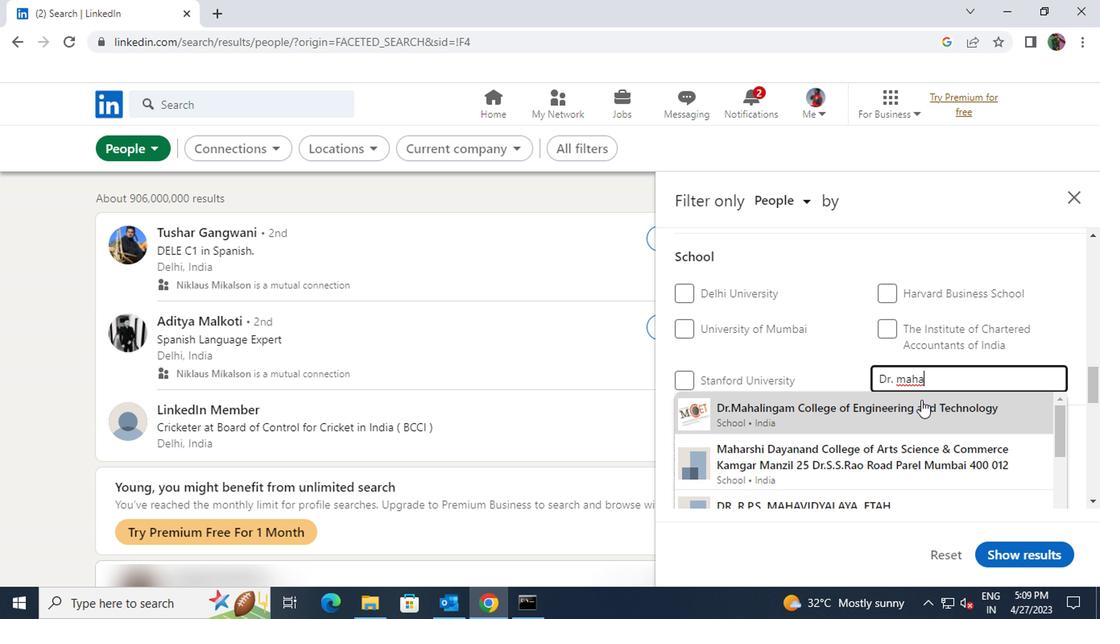 
Action: Mouse pressed left at (918, 406)
Screenshot: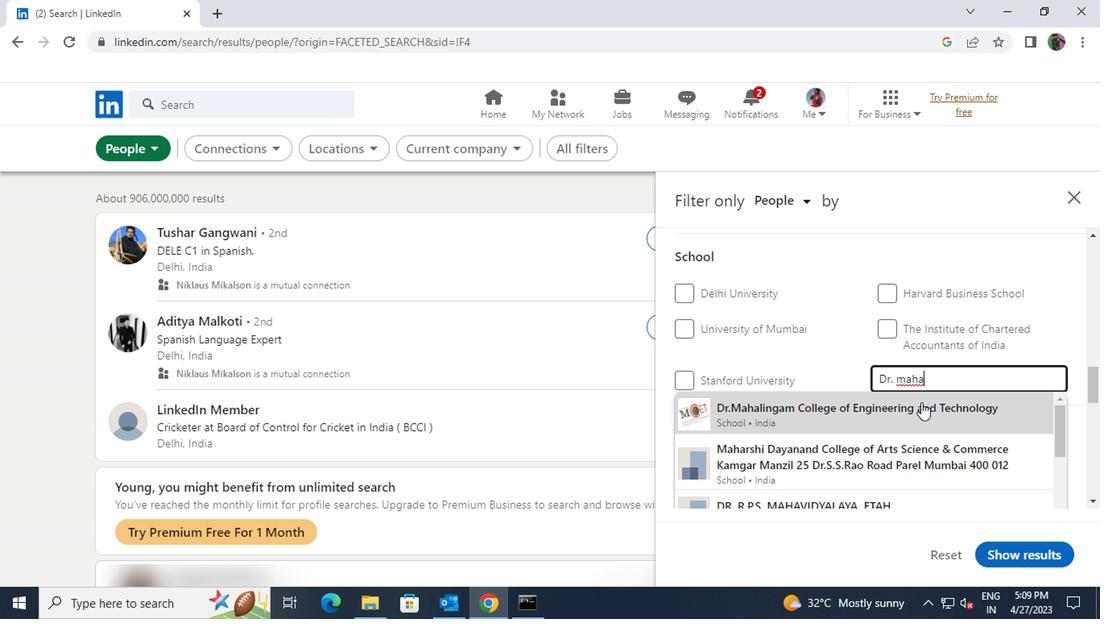 
Action: Mouse scrolled (918, 405) with delta (0, 0)
Screenshot: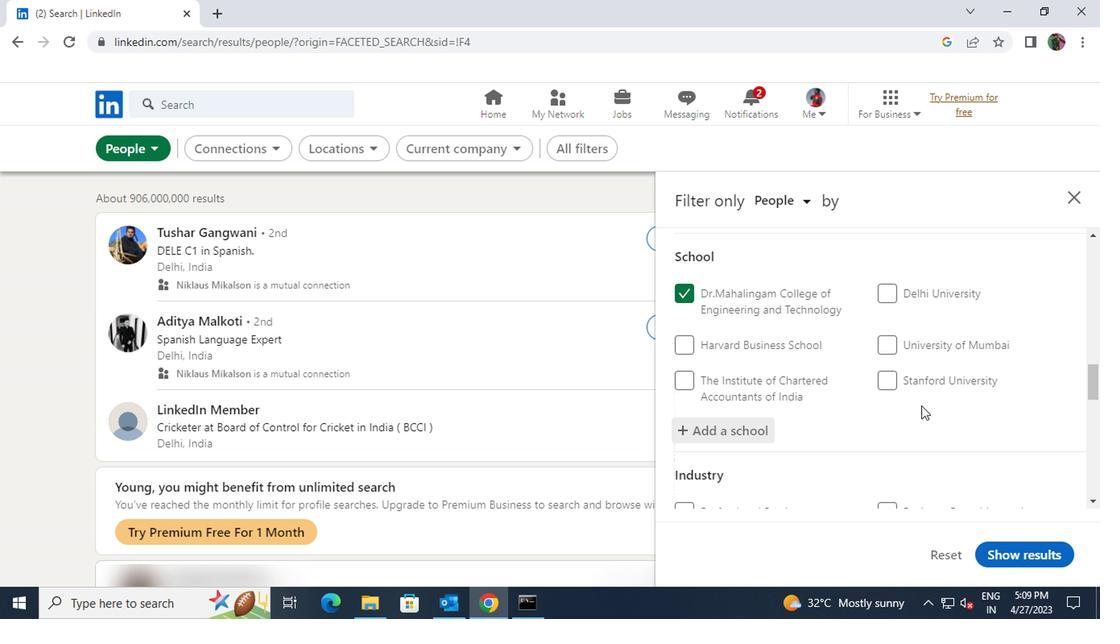 
Action: Mouse scrolled (918, 405) with delta (0, 0)
Screenshot: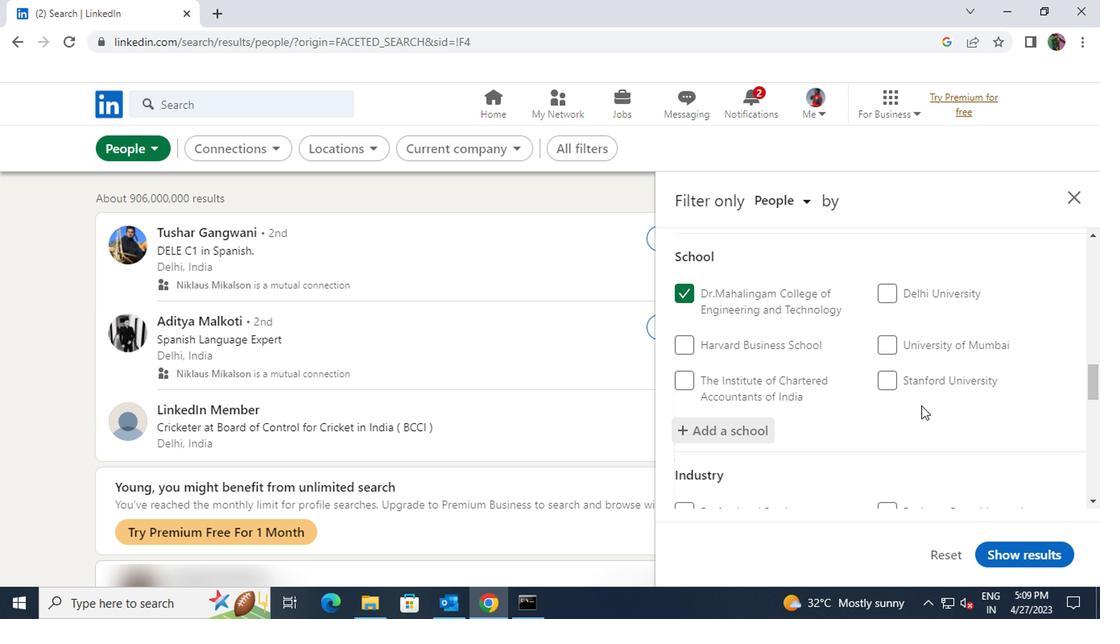 
Action: Mouse moved to (918, 449)
Screenshot: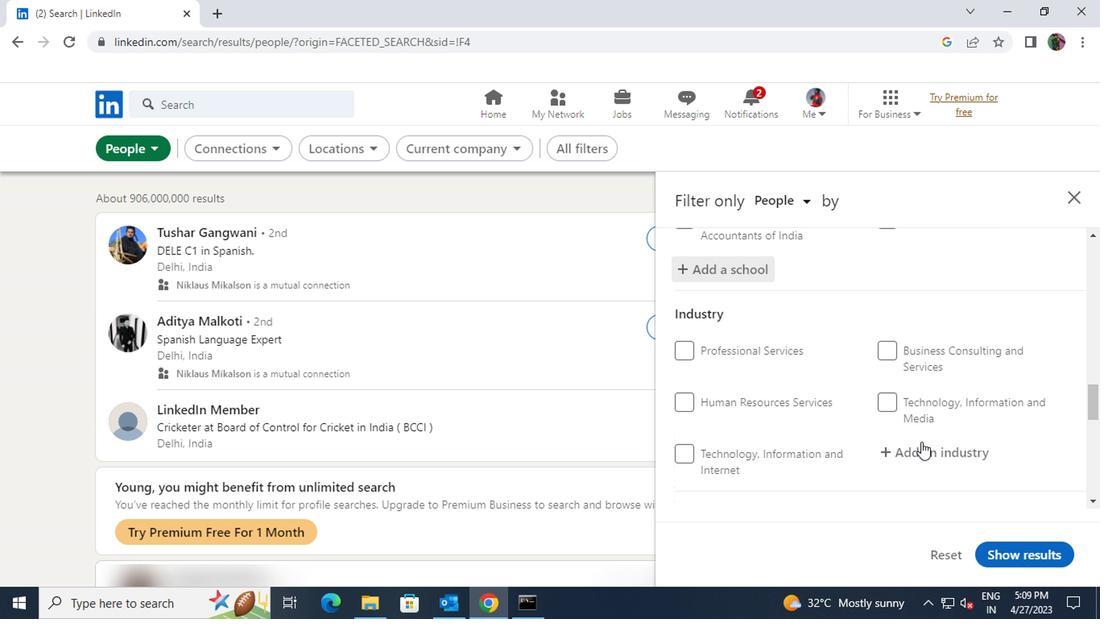 
Action: Mouse pressed left at (918, 449)
Screenshot: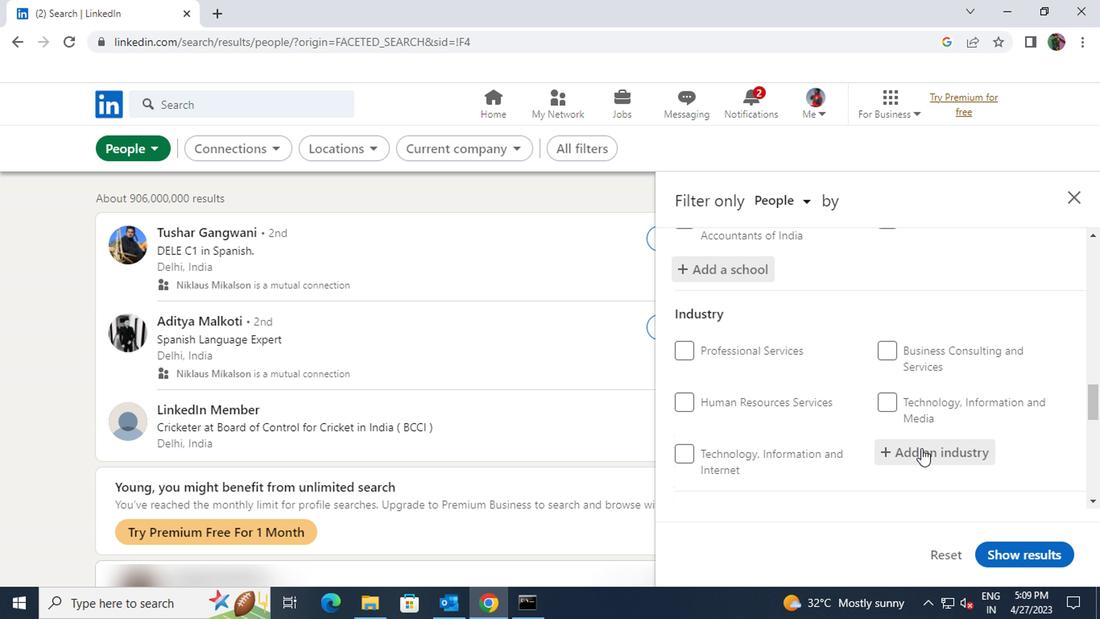 
Action: Key pressed <Key.shift>TRANSLATION
Screenshot: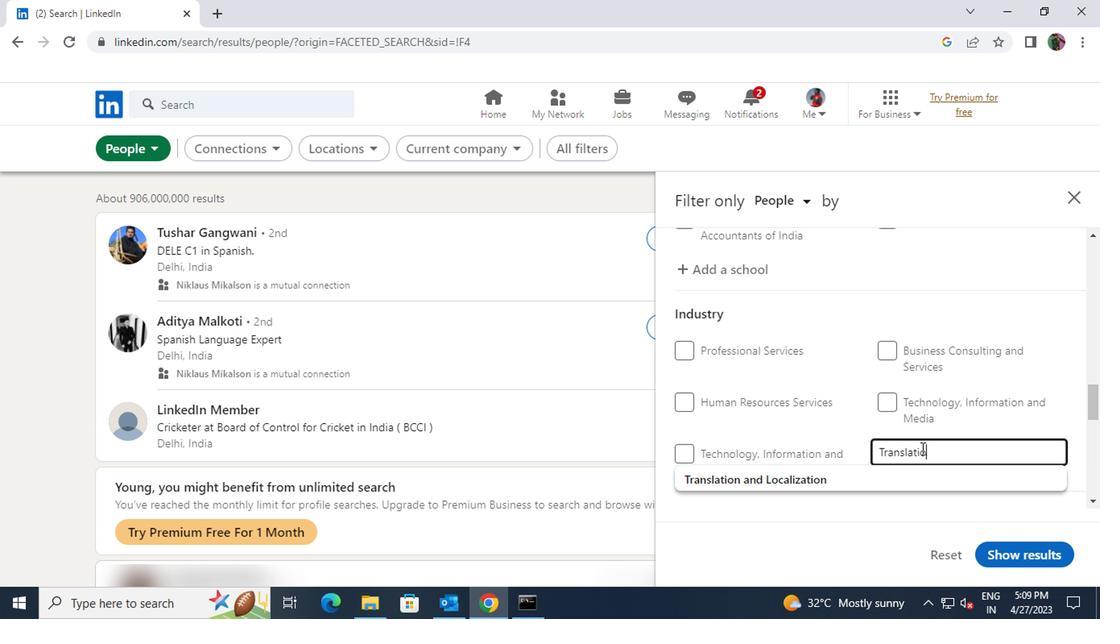 
Action: Mouse moved to (887, 477)
Screenshot: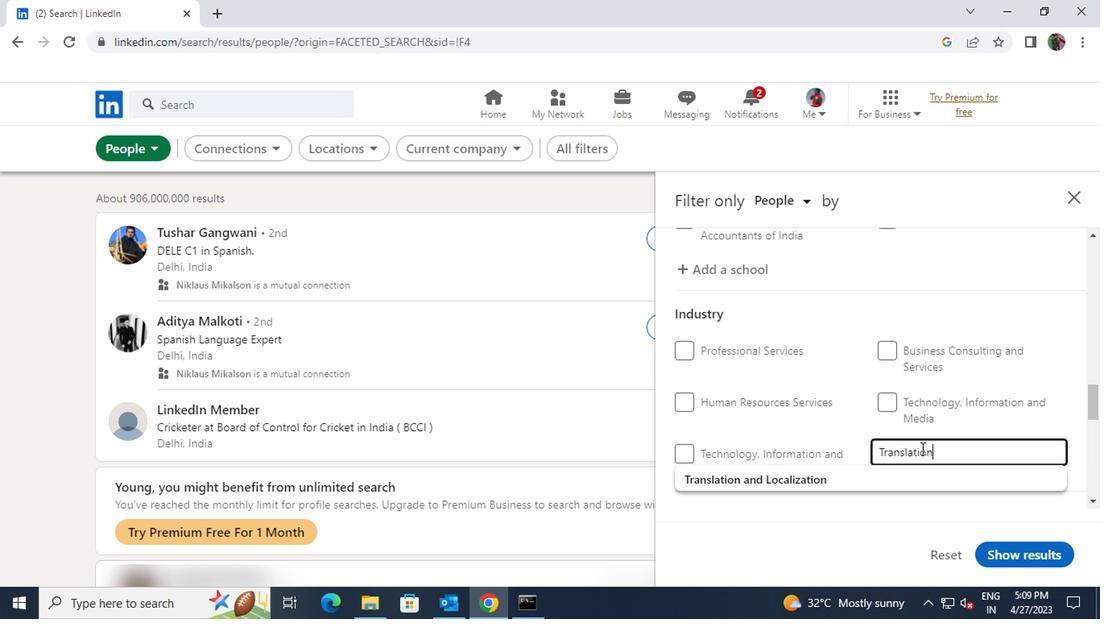 
Action: Mouse pressed left at (887, 477)
Screenshot: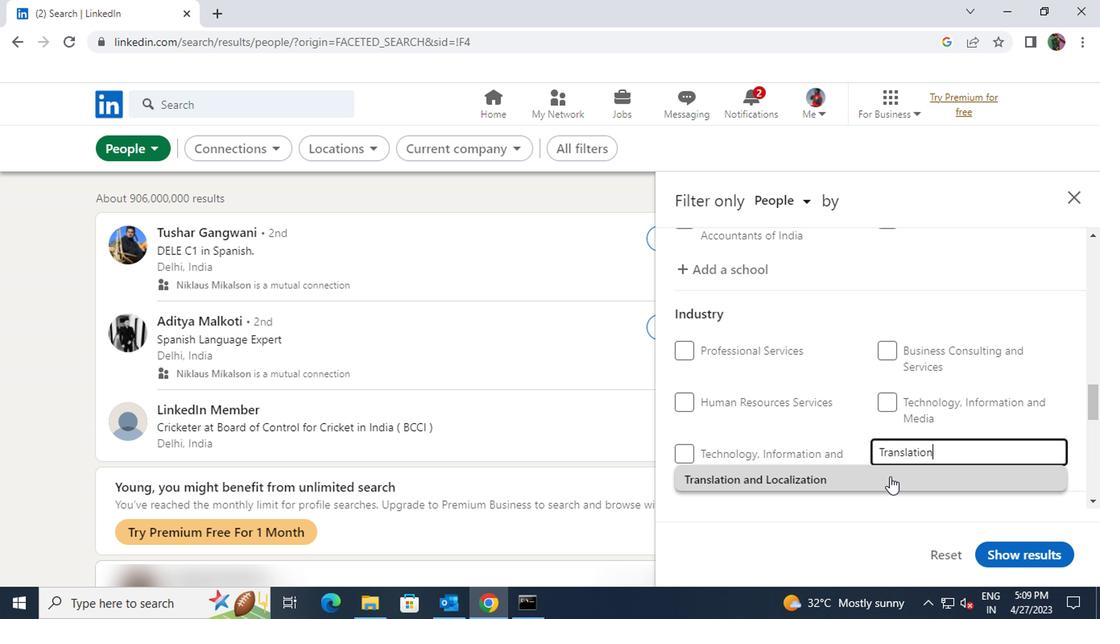 
Action: Mouse scrolled (887, 476) with delta (0, -1)
Screenshot: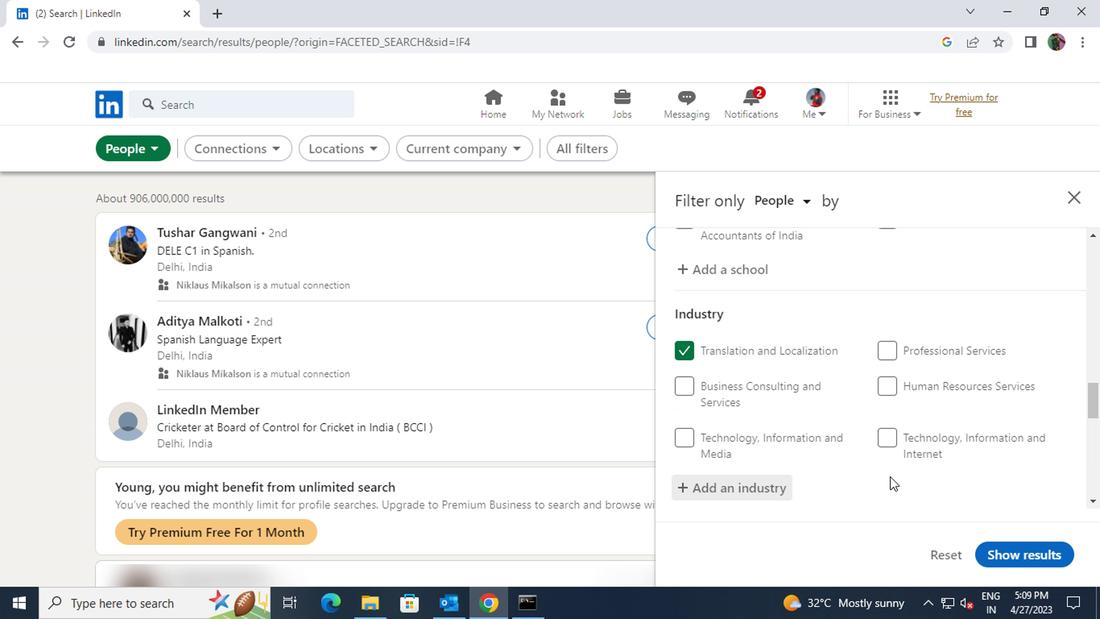 
Action: Mouse moved to (887, 474)
Screenshot: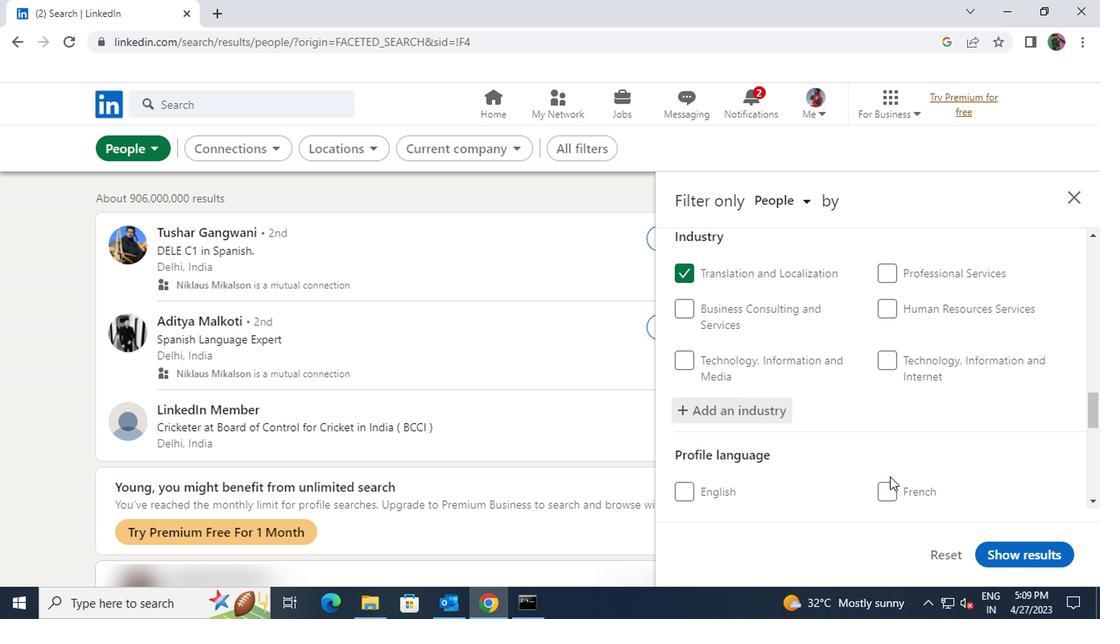 
Action: Mouse scrolled (887, 474) with delta (0, 0)
Screenshot: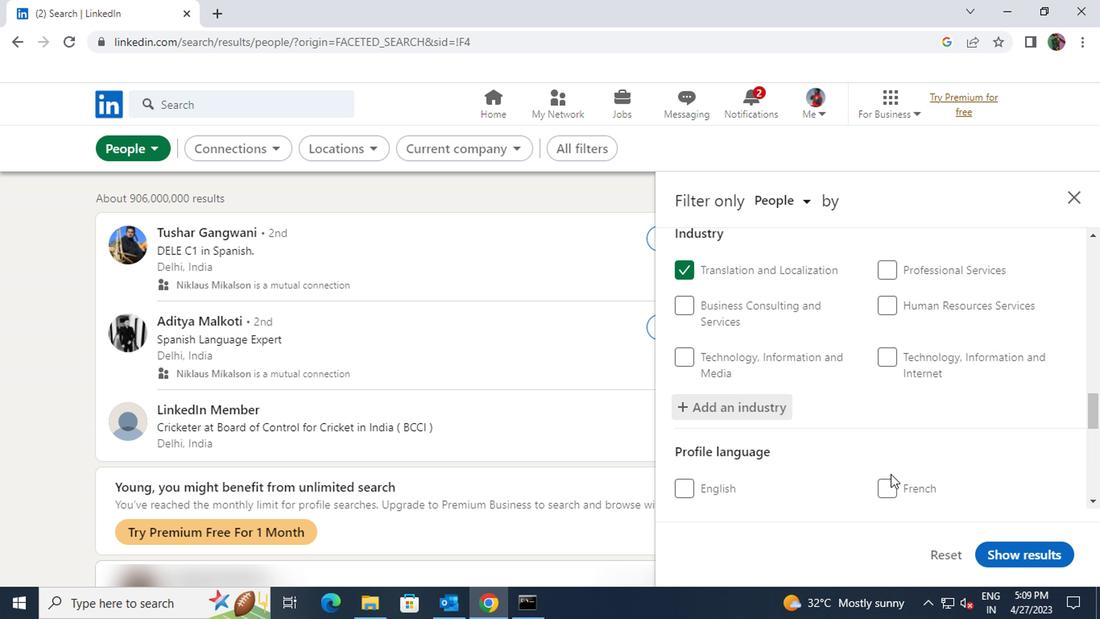 
Action: Mouse moved to (690, 474)
Screenshot: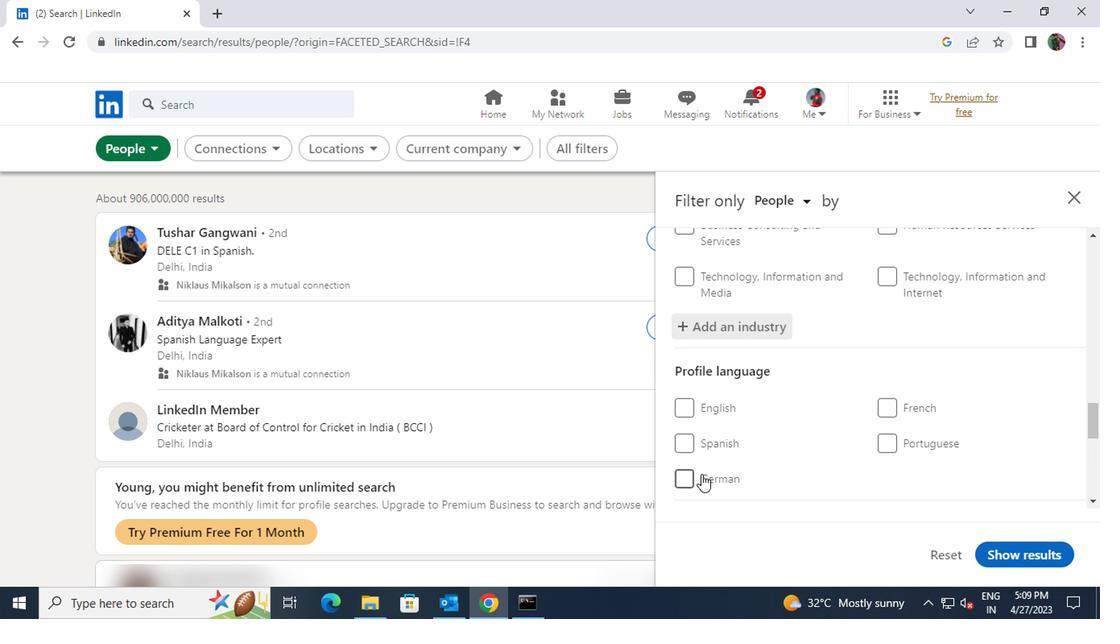 
Action: Mouse pressed left at (690, 474)
Screenshot: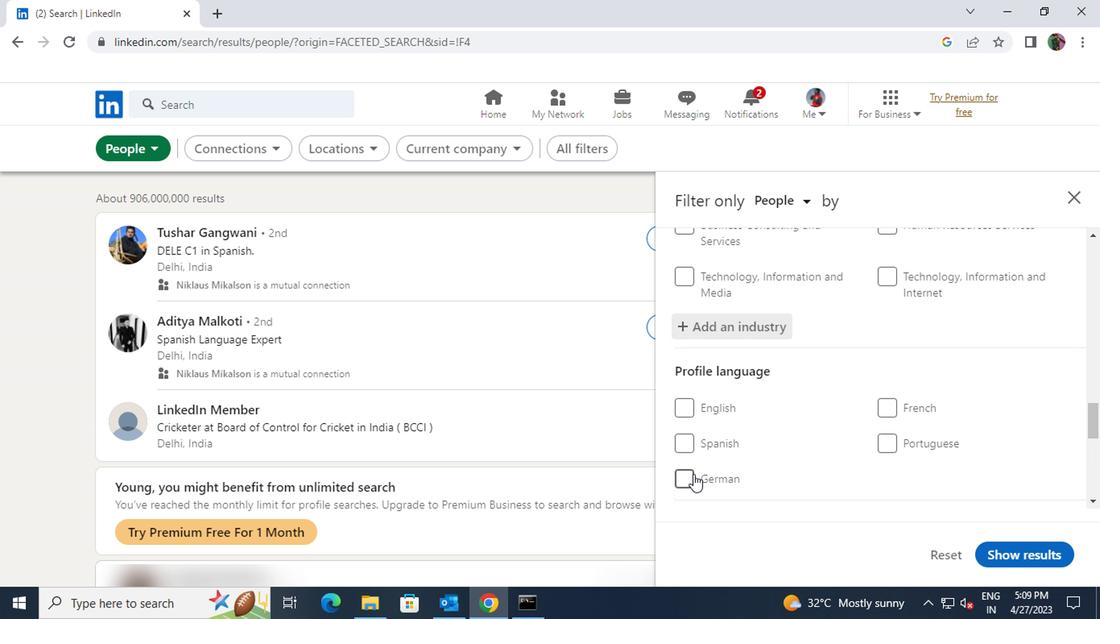 
Action: Mouse moved to (794, 454)
Screenshot: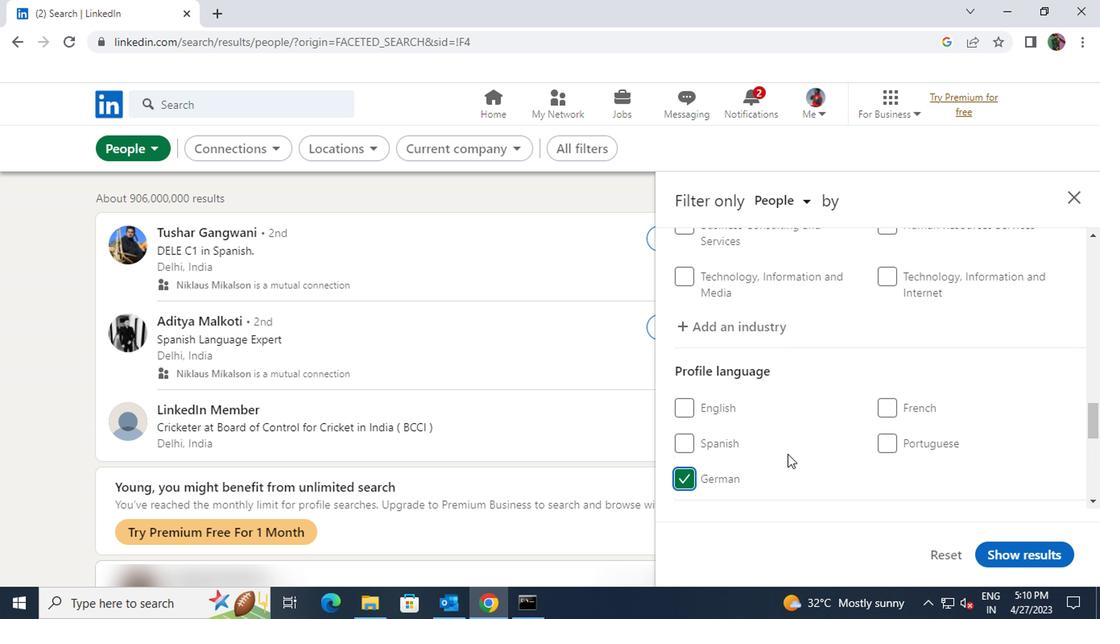 
Action: Mouse scrolled (794, 453) with delta (0, 0)
Screenshot: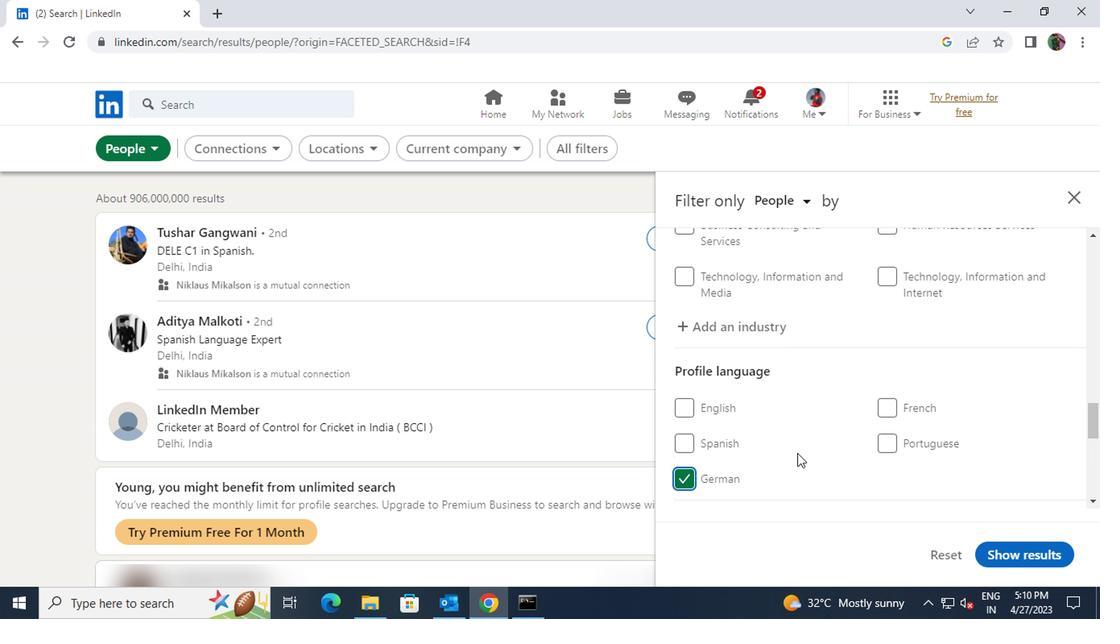 
Action: Mouse scrolled (794, 453) with delta (0, 0)
Screenshot: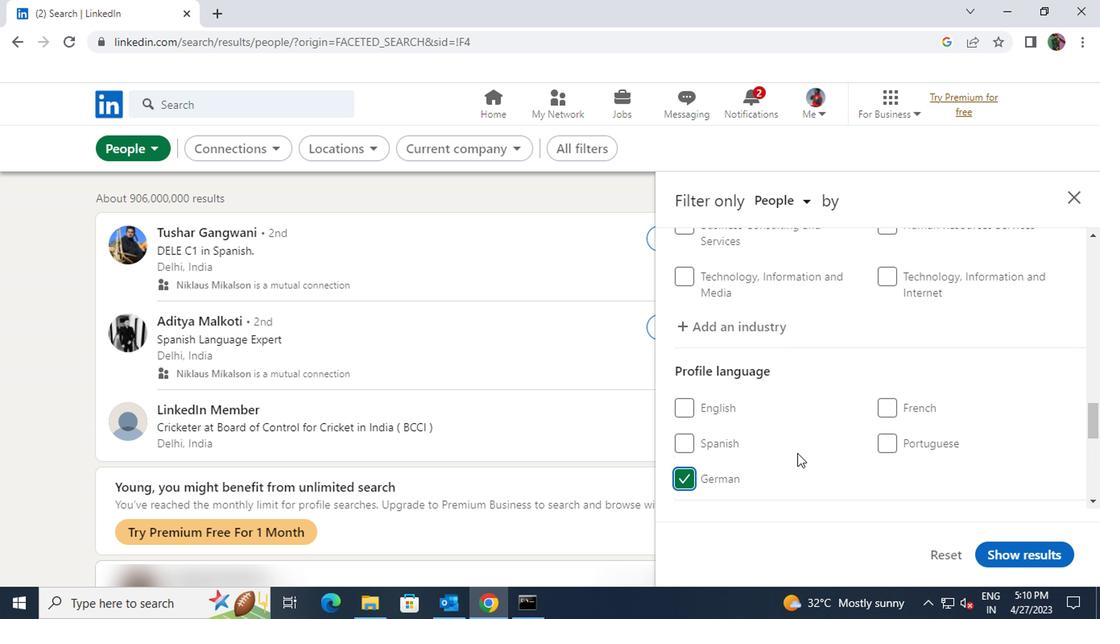 
Action: Mouse scrolled (794, 453) with delta (0, 0)
Screenshot: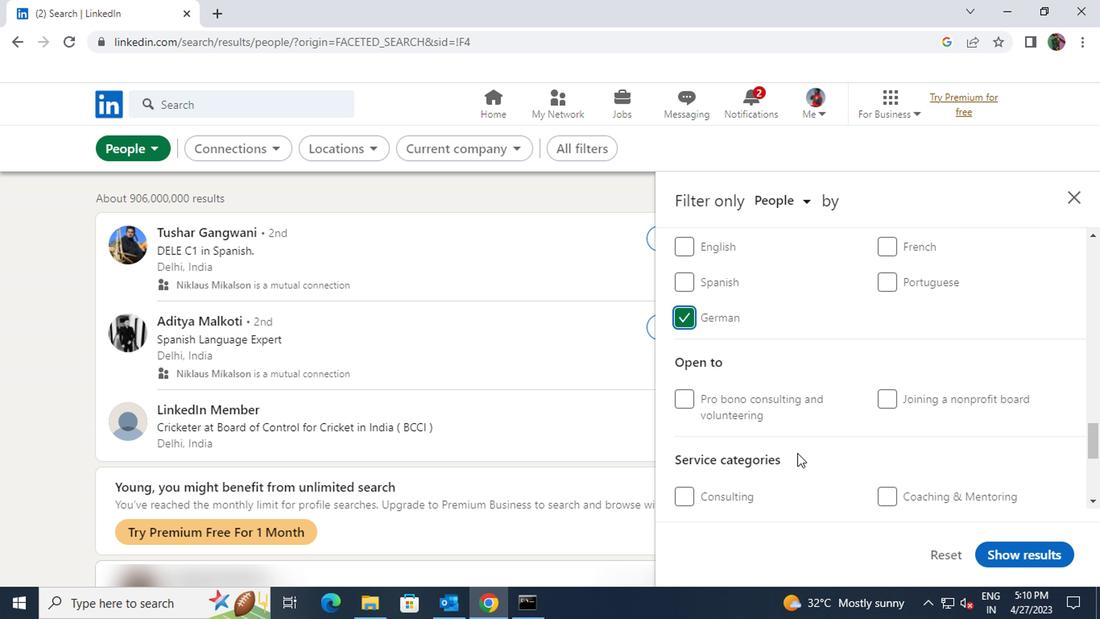 
Action: Mouse scrolled (794, 453) with delta (0, 0)
Screenshot: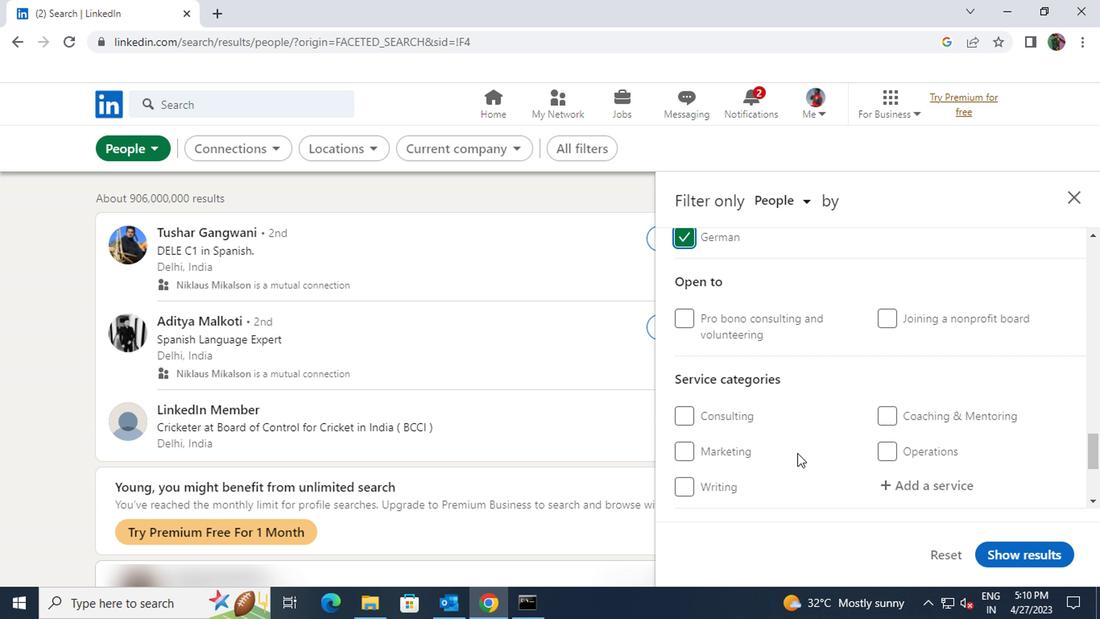 
Action: Mouse scrolled (794, 453) with delta (0, 0)
Screenshot: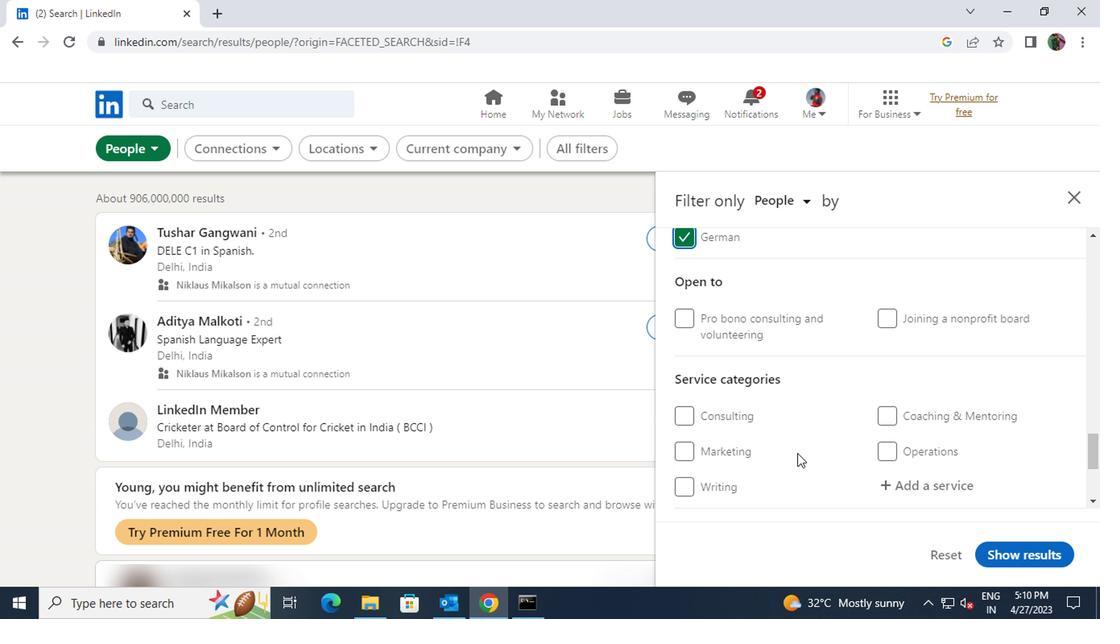 
Action: Mouse moved to (910, 328)
Screenshot: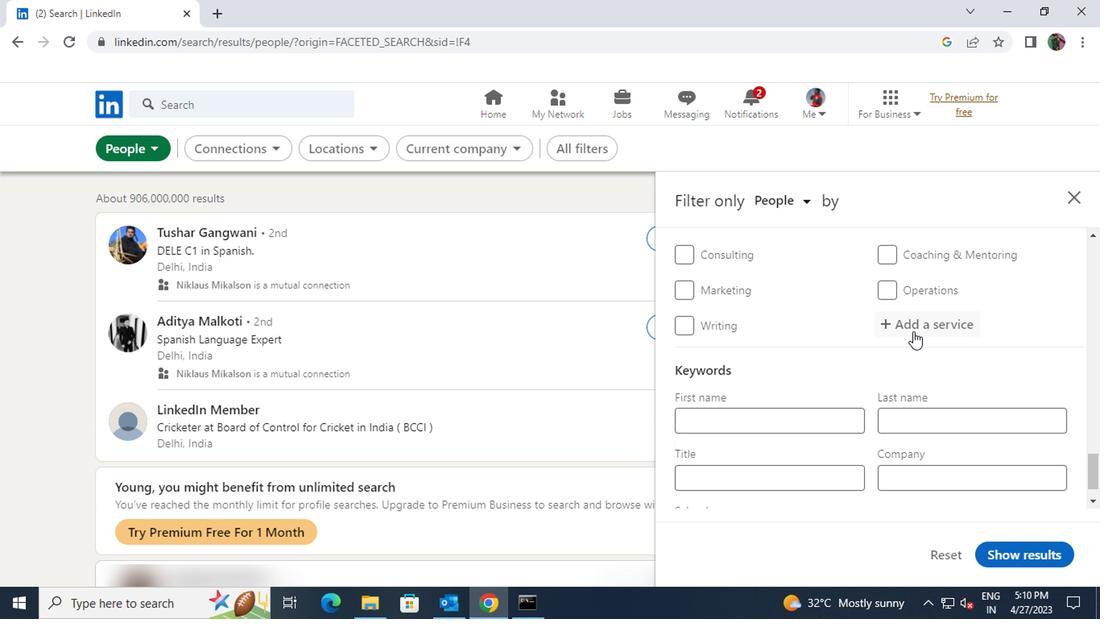 
Action: Mouse pressed left at (910, 328)
Screenshot: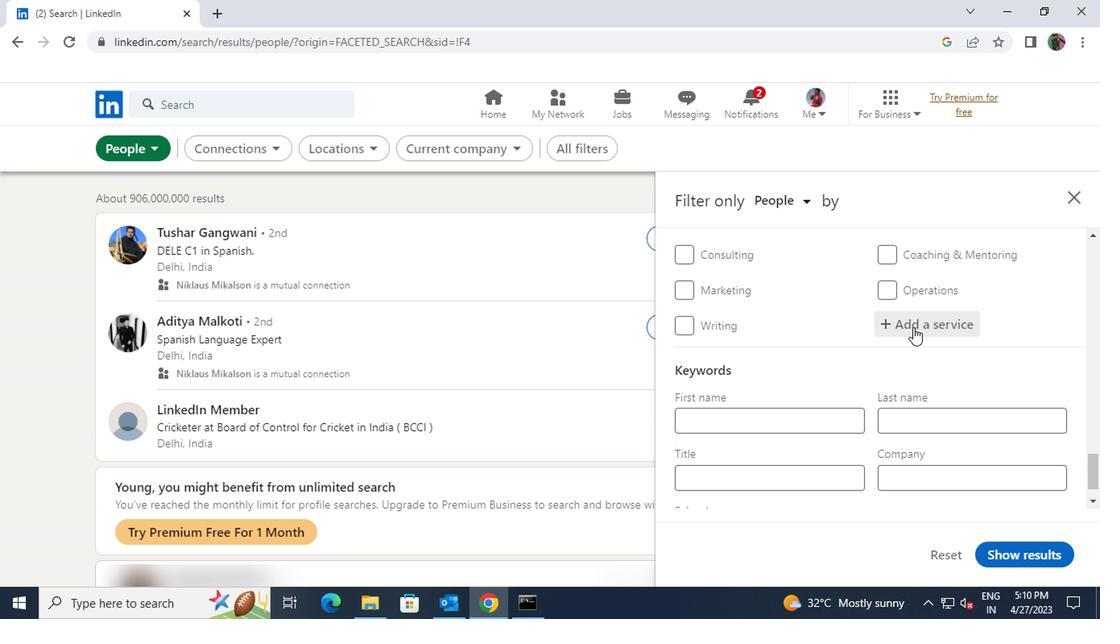 
Action: Key pressed <Key.shift>MANAGEMENT
Screenshot: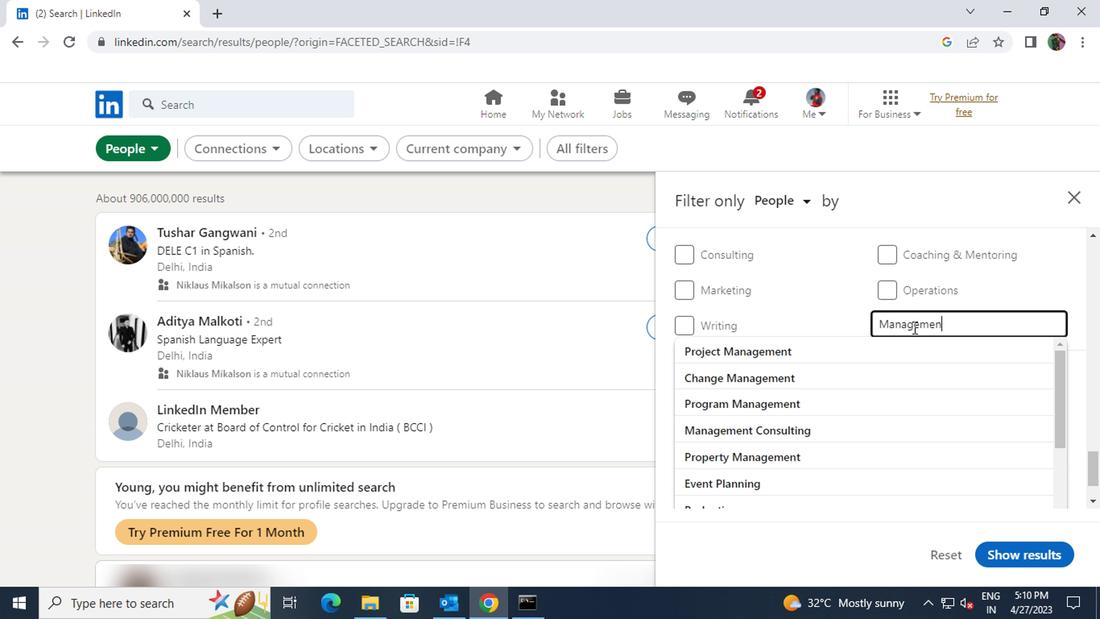 
Action: Mouse moved to (908, 340)
Screenshot: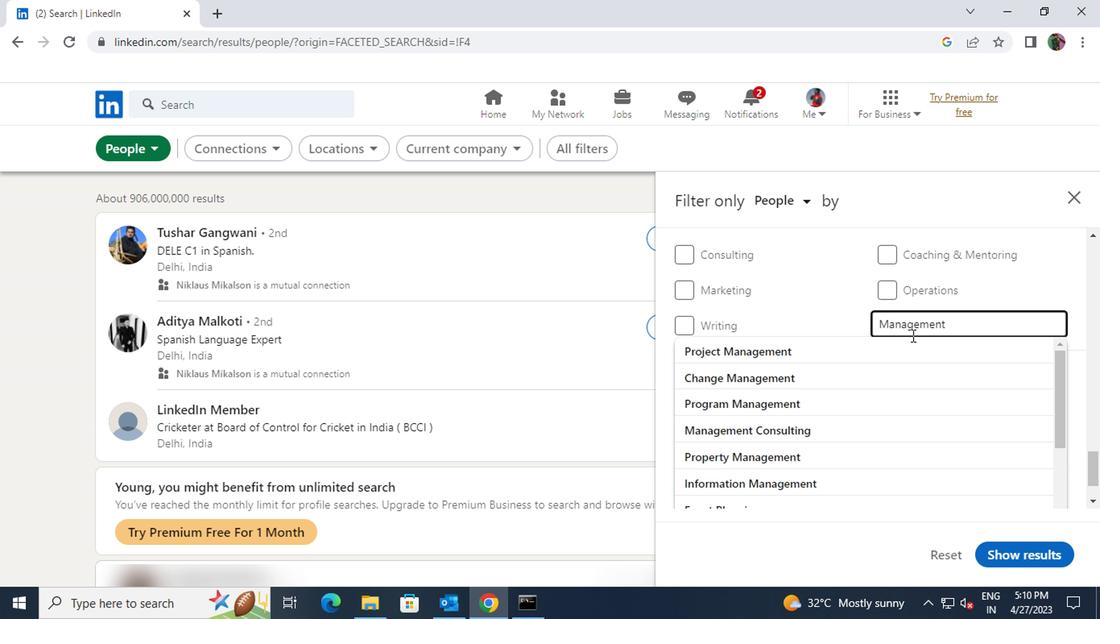 
Action: Mouse pressed left at (908, 340)
Screenshot: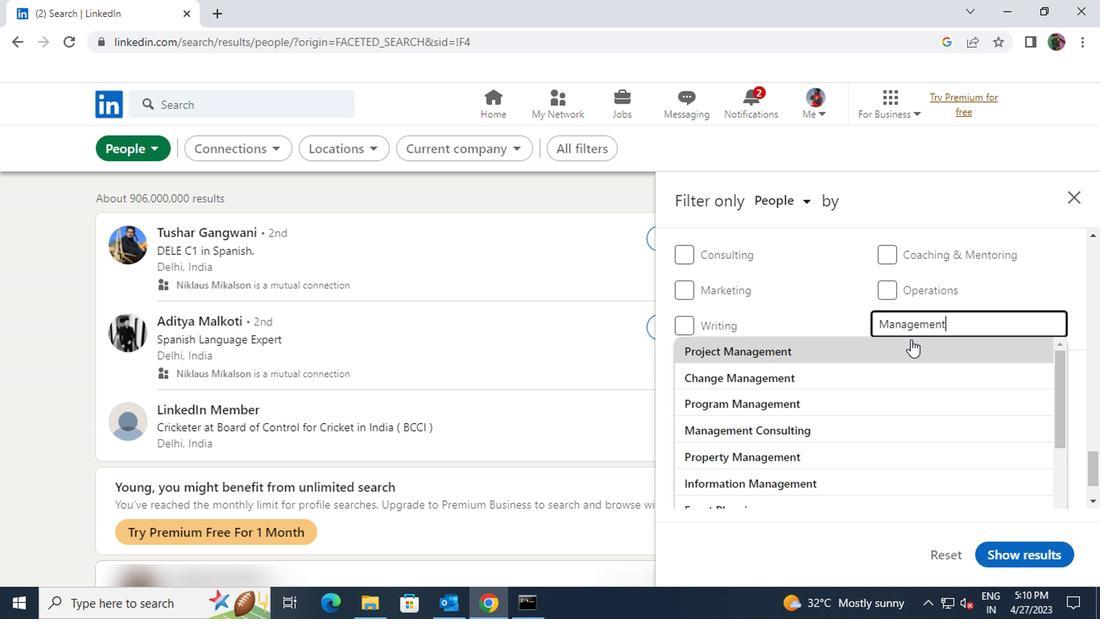 
Action: Mouse scrolled (908, 339) with delta (0, 0)
Screenshot: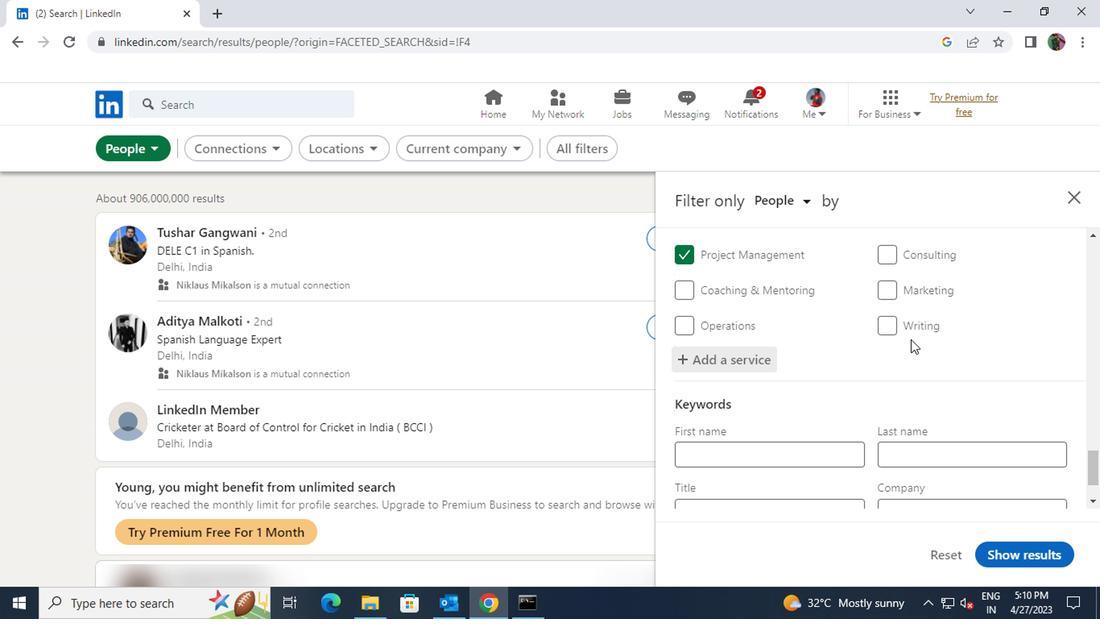 
Action: Mouse scrolled (908, 339) with delta (0, 0)
Screenshot: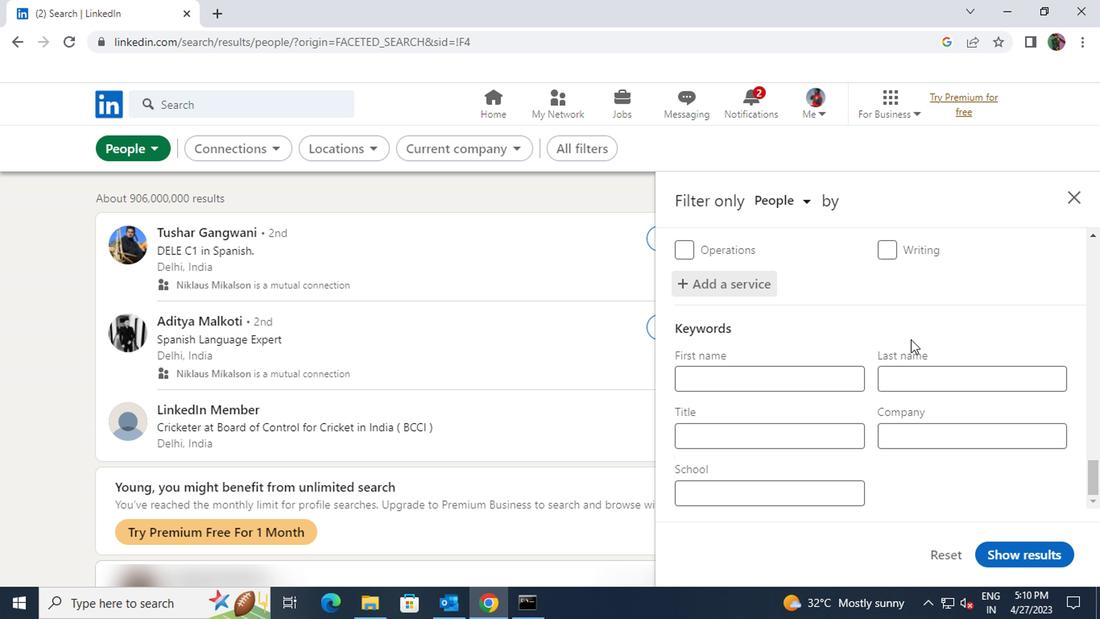 
Action: Mouse moved to (830, 431)
Screenshot: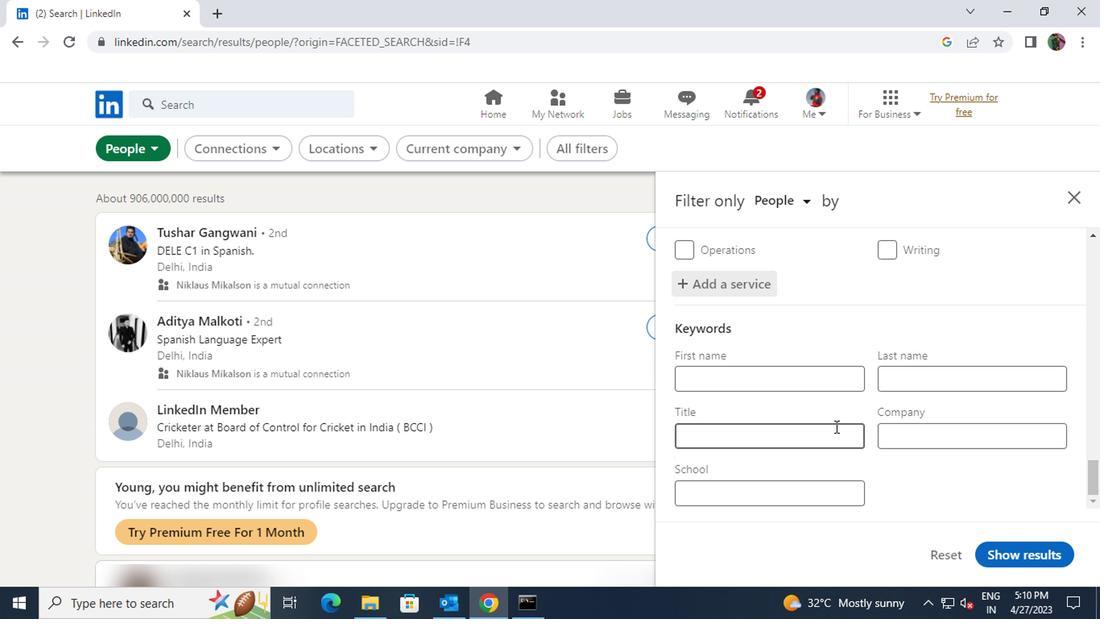 
Action: Mouse pressed left at (830, 431)
Screenshot: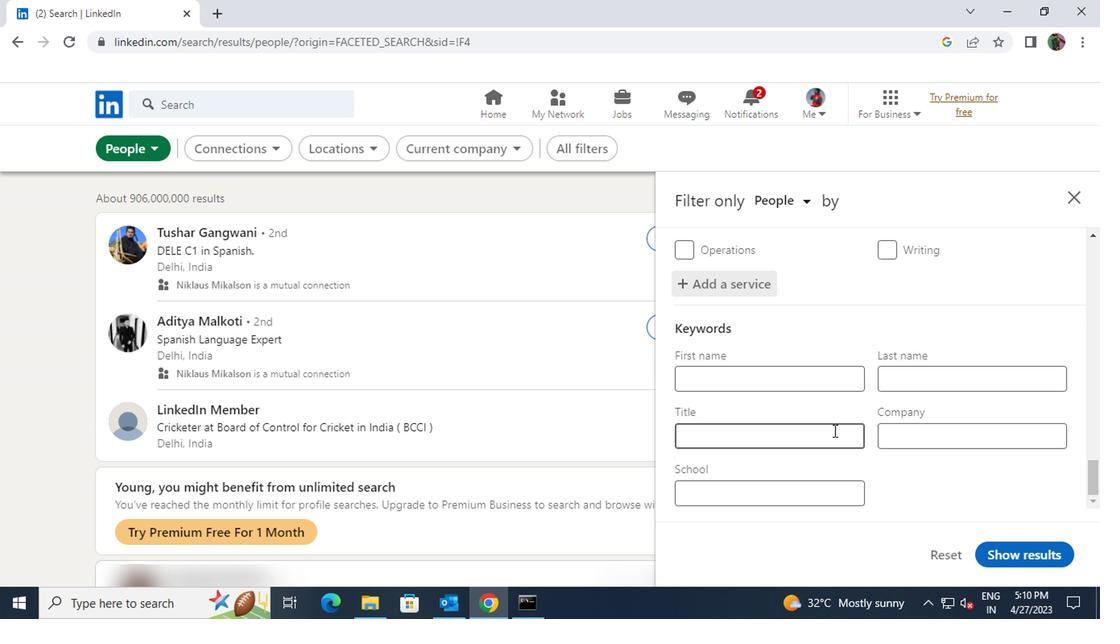 
Action: Key pressed <Key.shift><Key.shift><Key.shift>ANIMAL<Key.space><Key.shift>TRAINER
Screenshot: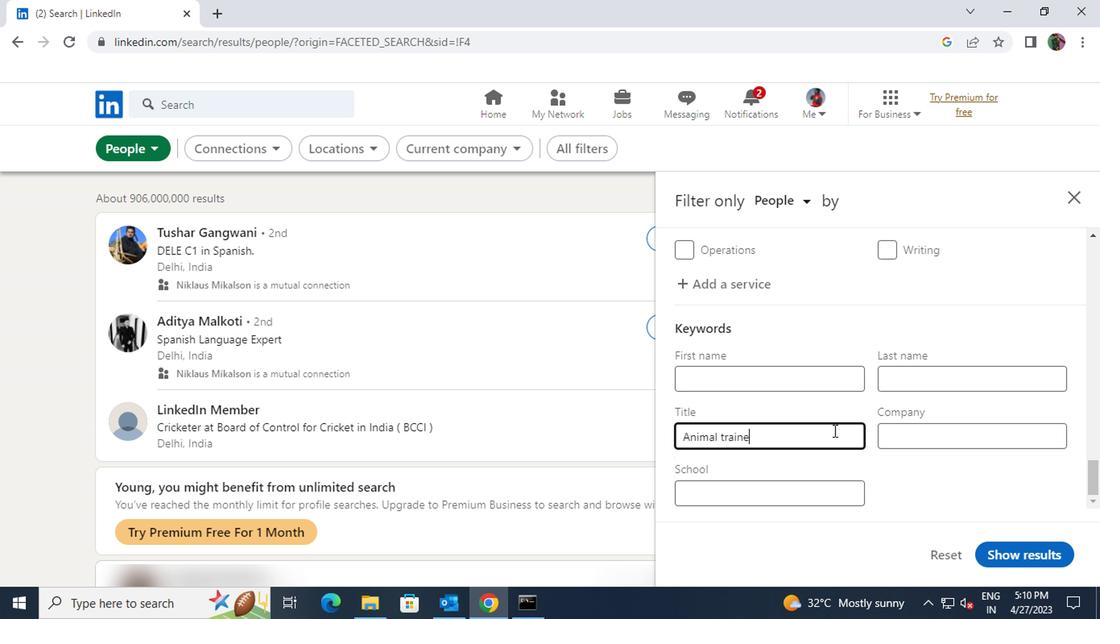 
Action: Mouse moved to (990, 551)
Screenshot: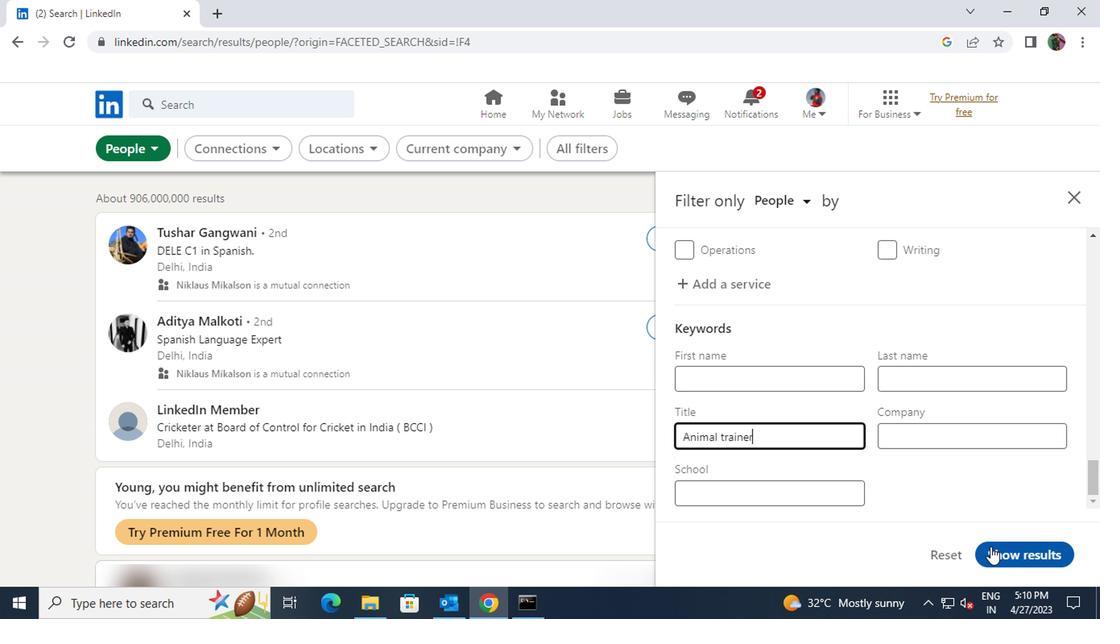 
Action: Mouse pressed left at (990, 551)
Screenshot: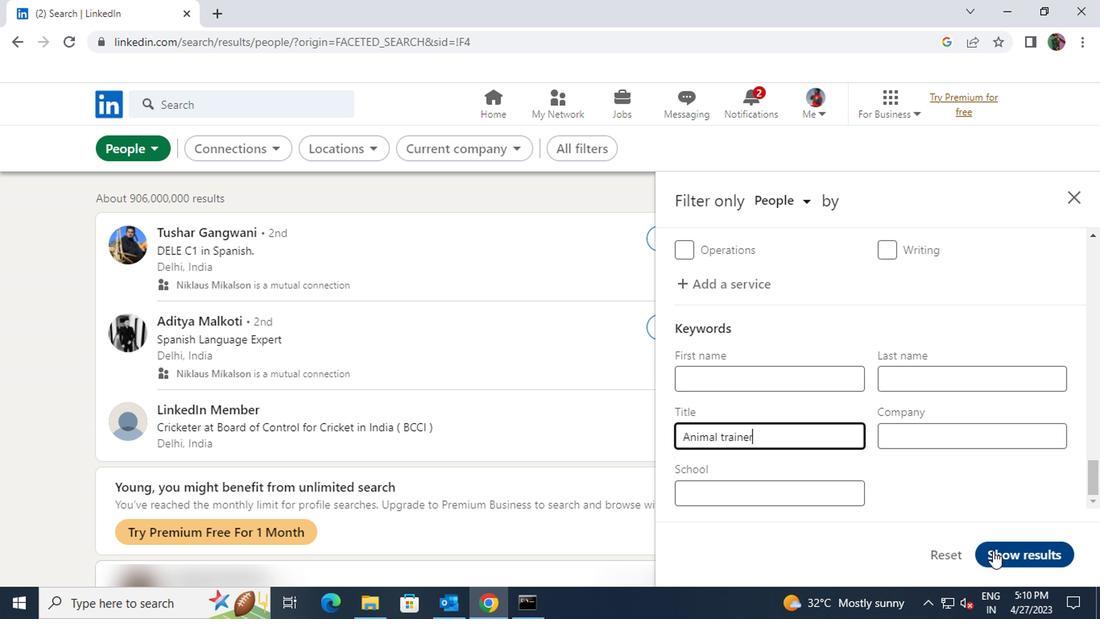 
